 Task: Create new customer invoice with Date Opened: 18-Apr-23, Select Customer: Avant-Garde, Terms: Net 15. Make invoice entry for item-1 with Date: 18-Apr-23, Description: Victoria's Secret Bombshell Fishnet Floral Teddy Lipstick Red (Small)
, Income Account: Income:Sales, Quantity: 2, Unit Price: 14.99, Sales Tax: Y, Sales Tax Included: N, Tax Table: Sales Tax. Post Invoice with Post Date: 18-Apr-23, Post to Accounts: Assets:Accounts Receivable. Pay / Process Payment with Transaction Date: 02-May-23, Amount: 31.78, Transfer Account: Checking Account. Go to 'Print Invoice'.
Action: Mouse moved to (156, 32)
Screenshot: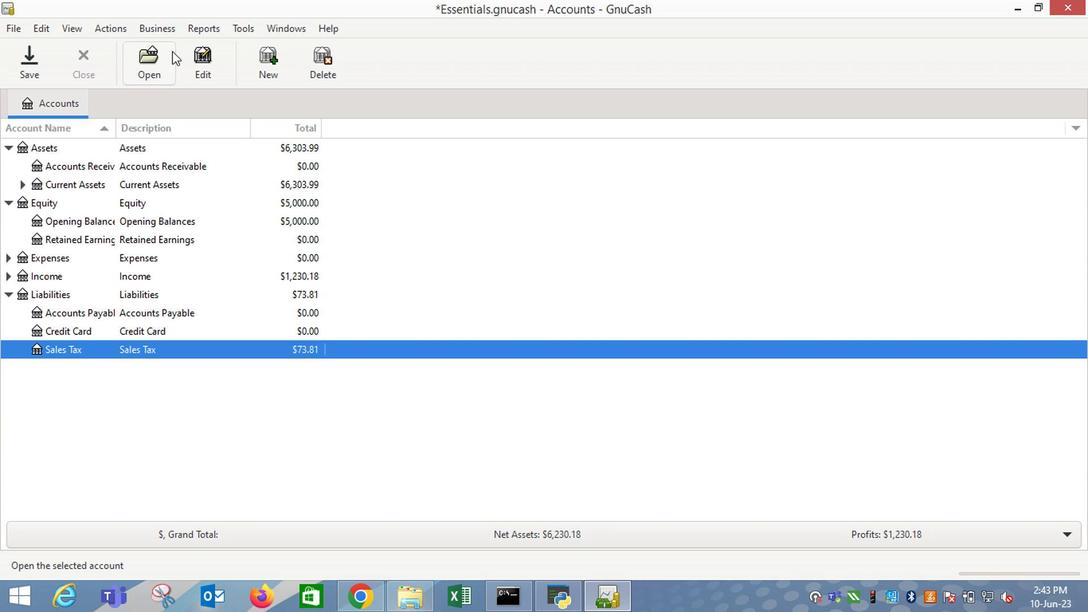 
Action: Mouse pressed left at (156, 32)
Screenshot: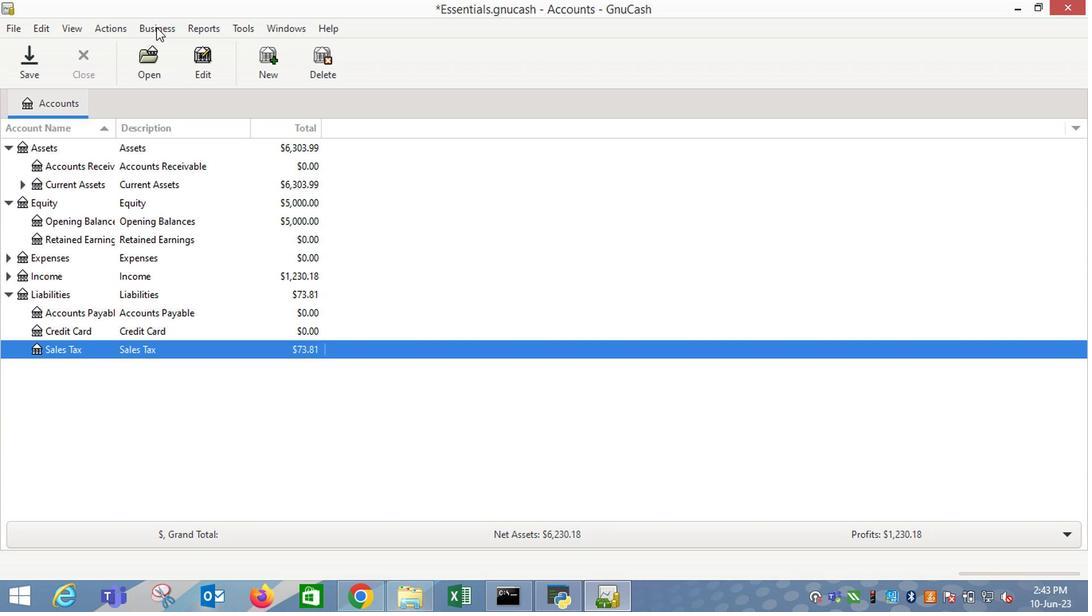 
Action: Mouse moved to (345, 112)
Screenshot: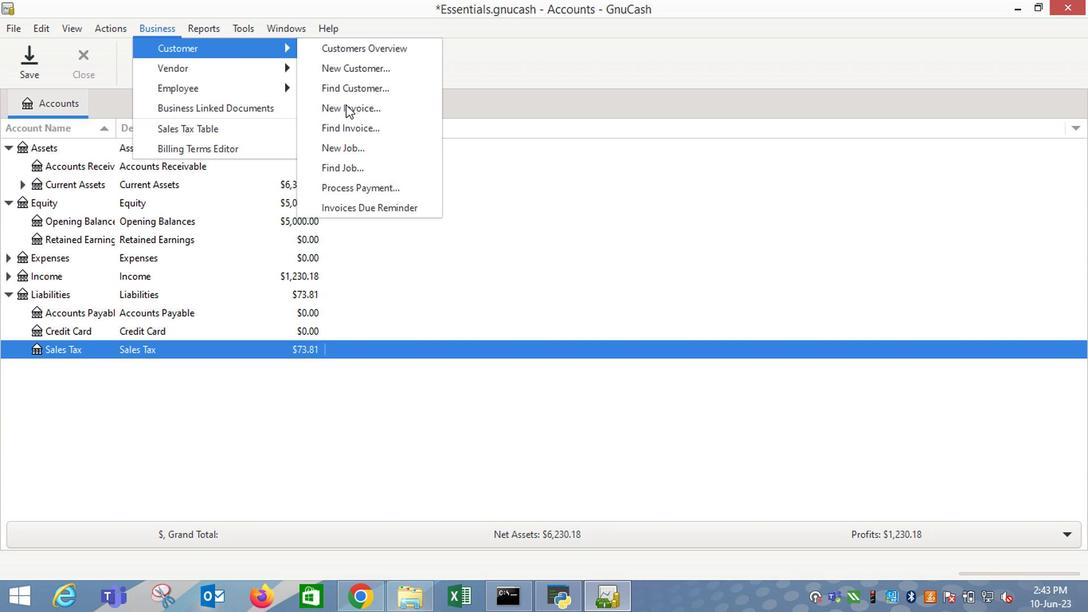 
Action: Mouse pressed left at (345, 112)
Screenshot: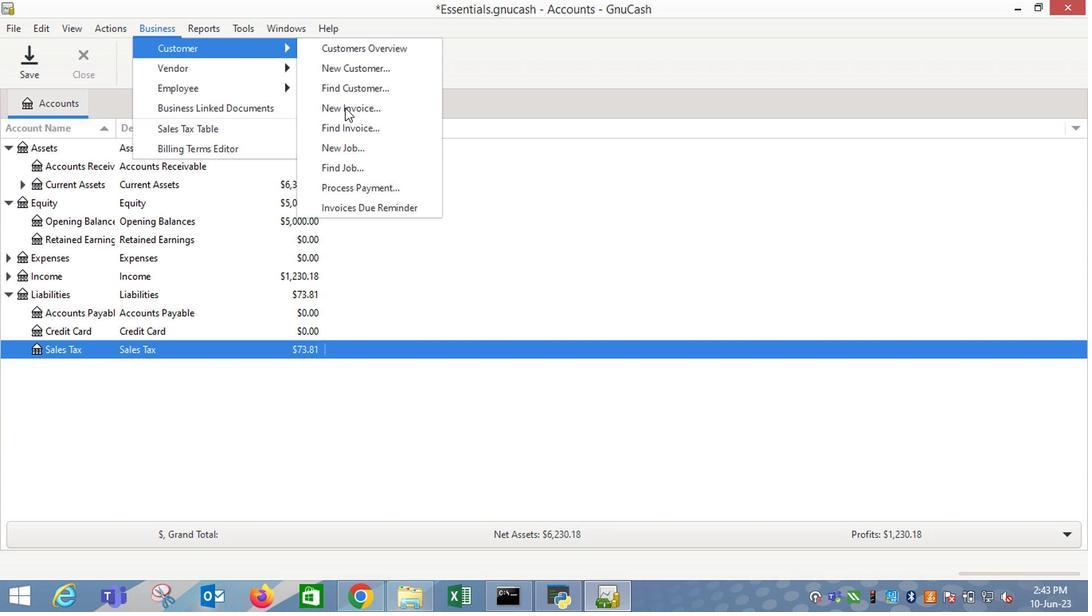 
Action: Mouse moved to (664, 245)
Screenshot: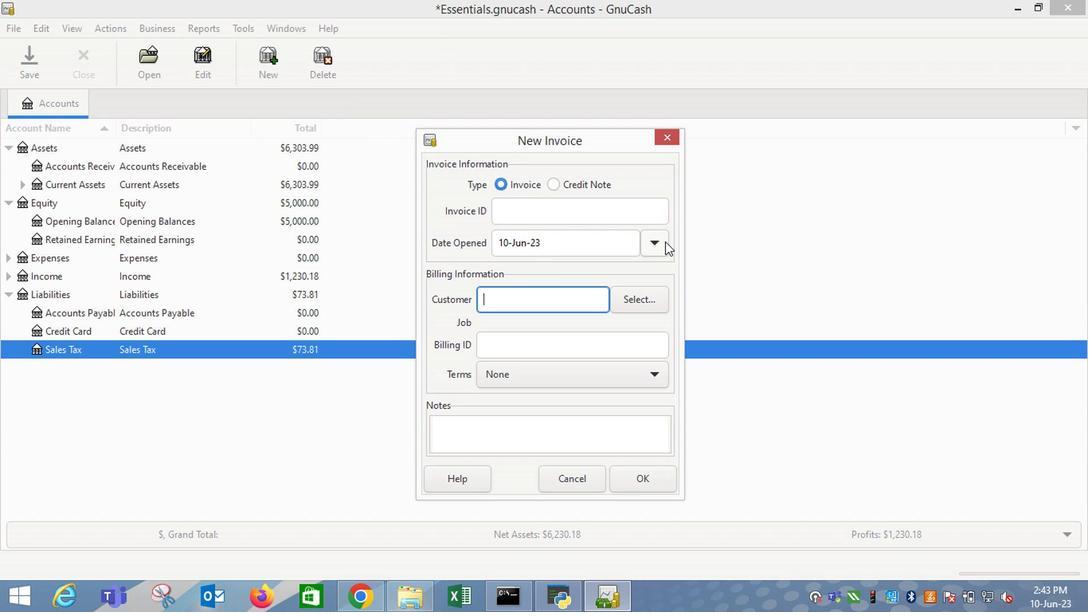 
Action: Mouse pressed left at (664, 245)
Screenshot: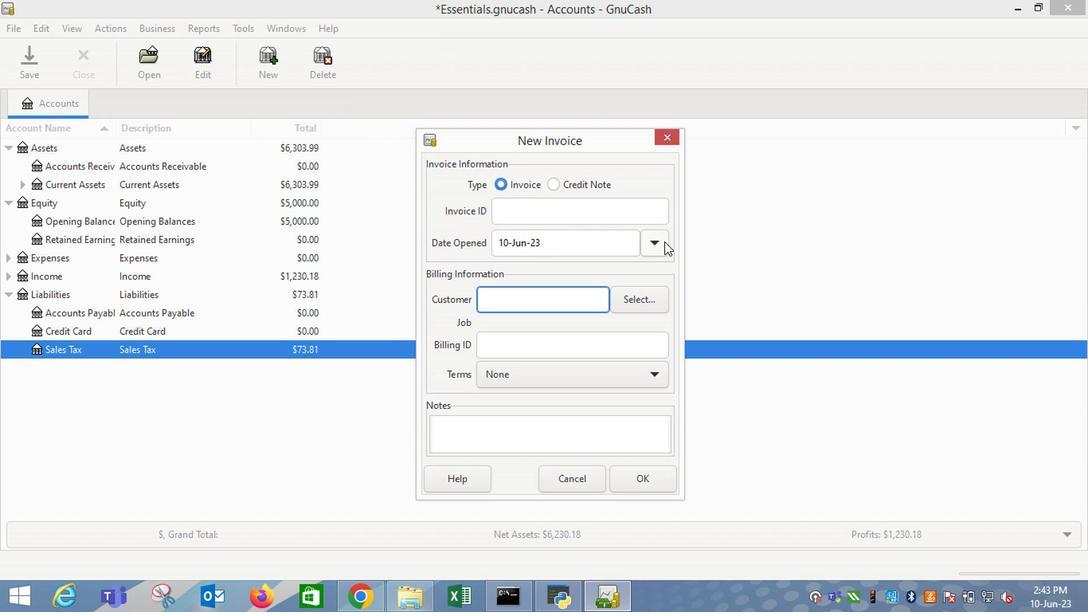 
Action: Mouse moved to (531, 271)
Screenshot: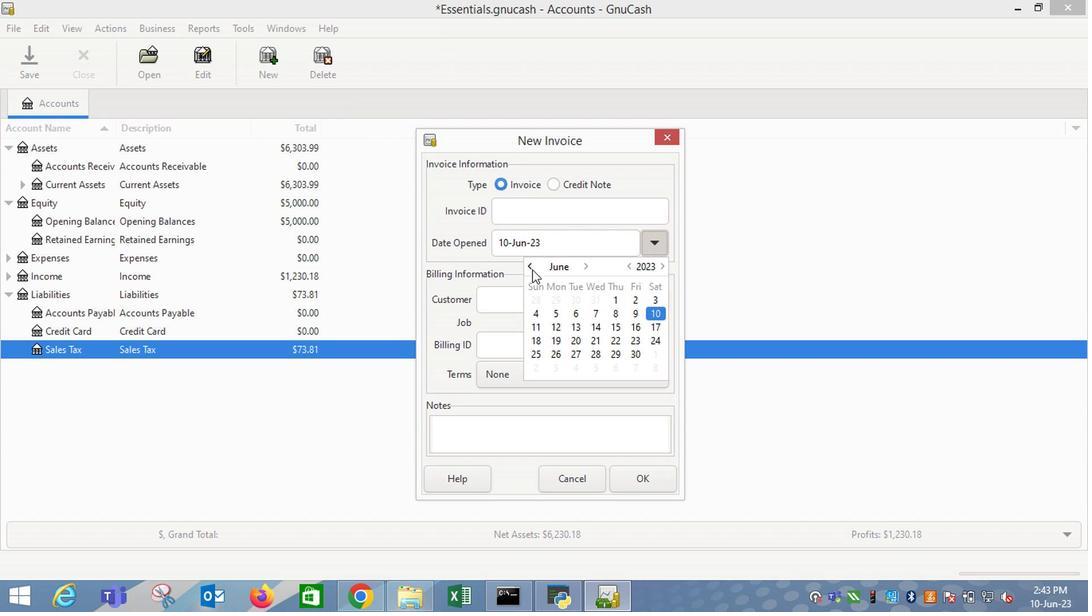 
Action: Mouse pressed left at (531, 271)
Screenshot: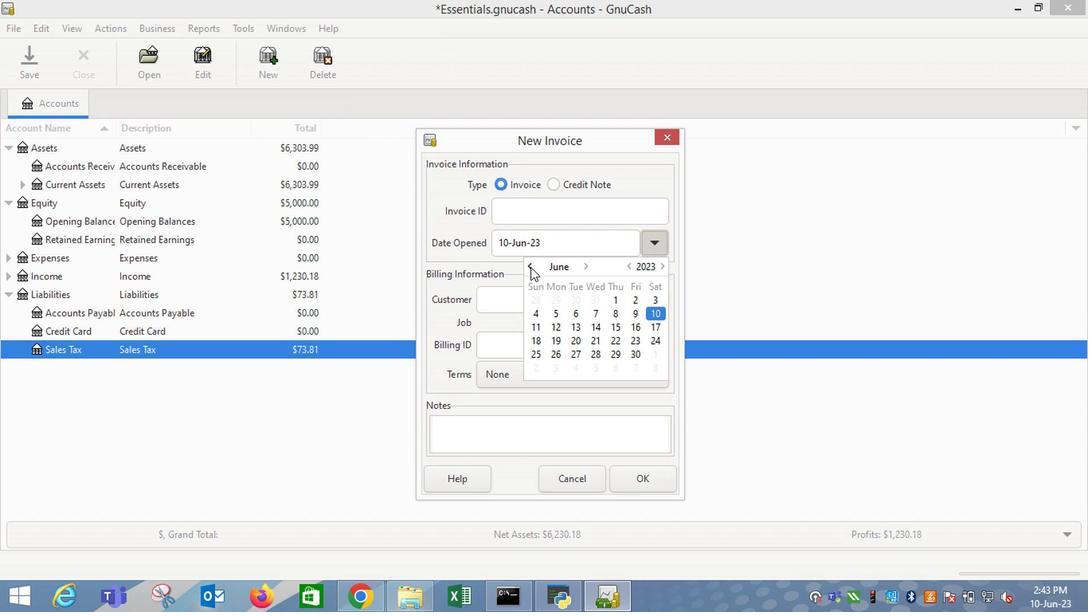 
Action: Mouse pressed left at (531, 271)
Screenshot: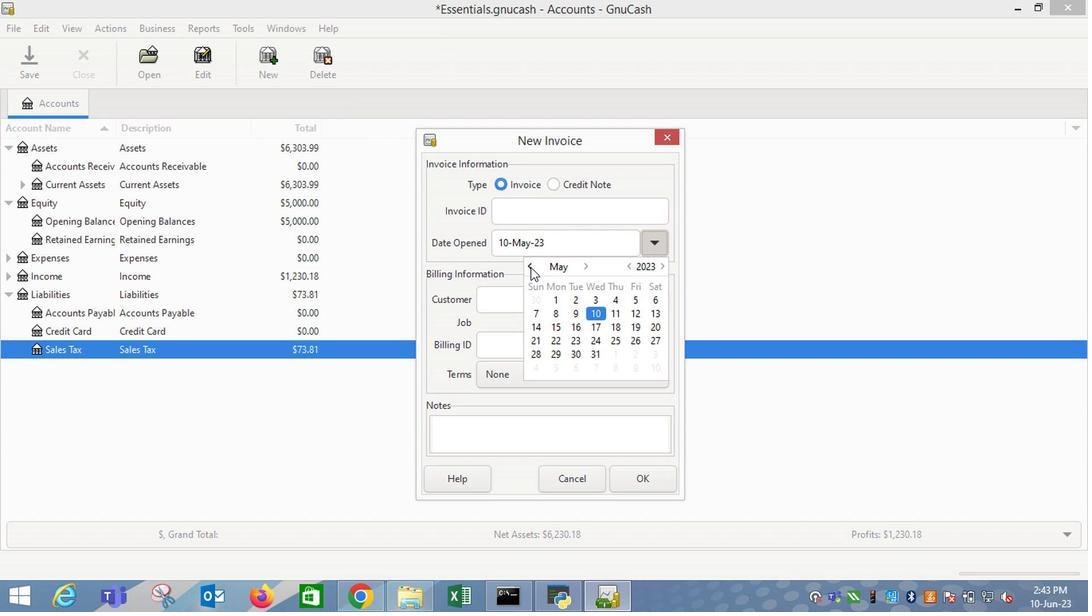 
Action: Mouse moved to (575, 344)
Screenshot: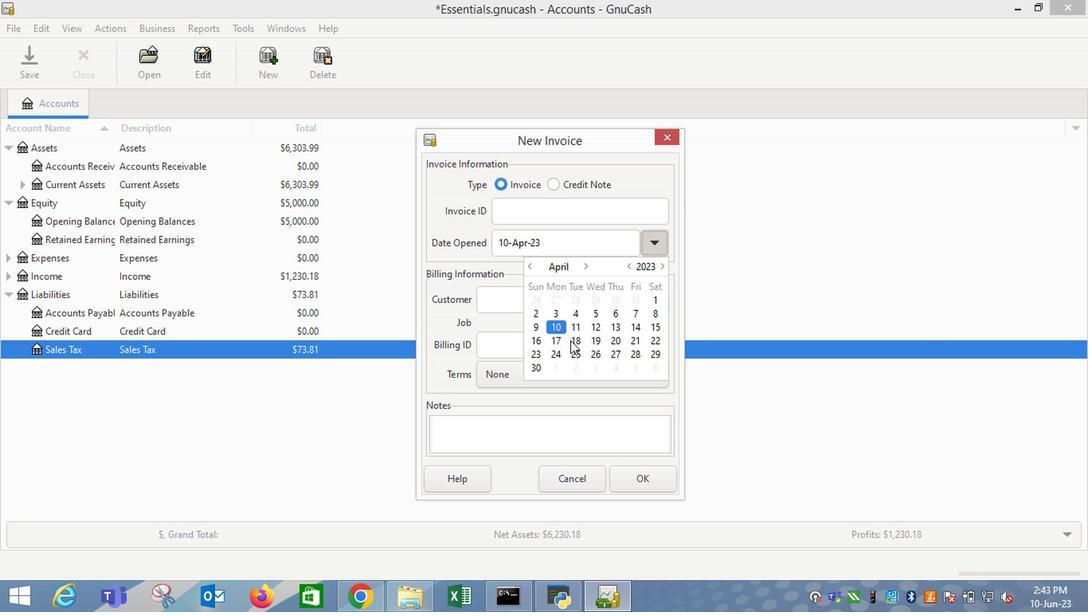 
Action: Mouse pressed left at (575, 344)
Screenshot: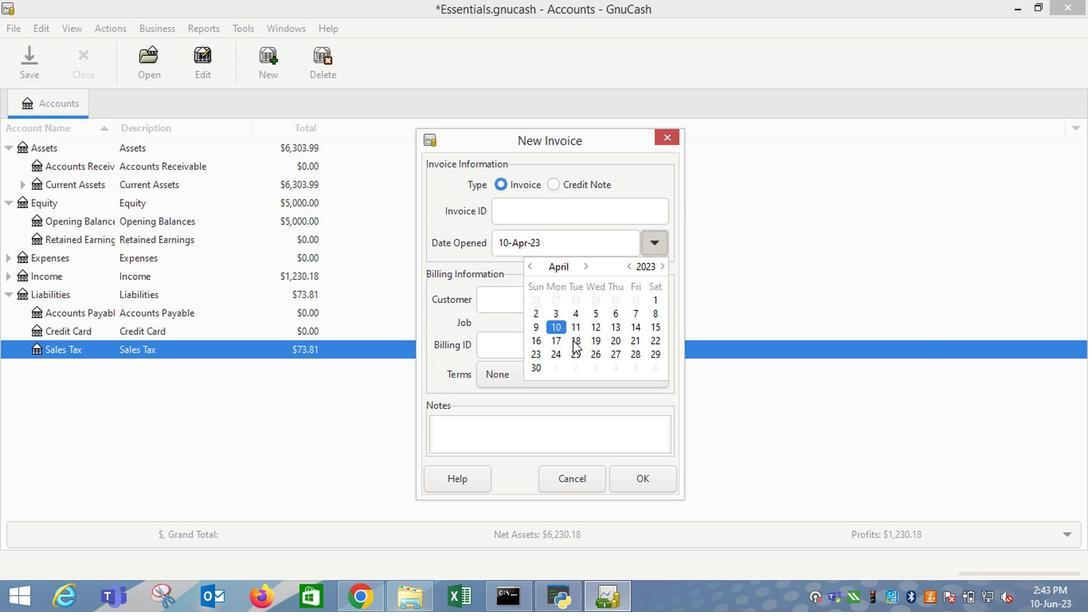 
Action: Mouse moved to (498, 303)
Screenshot: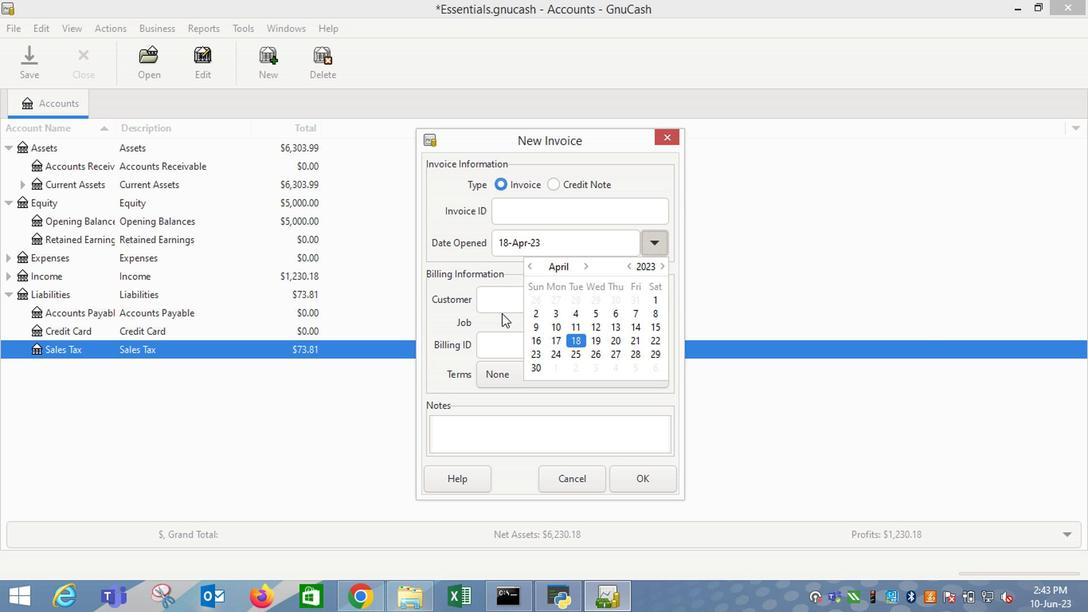 
Action: Mouse pressed left at (498, 303)
Screenshot: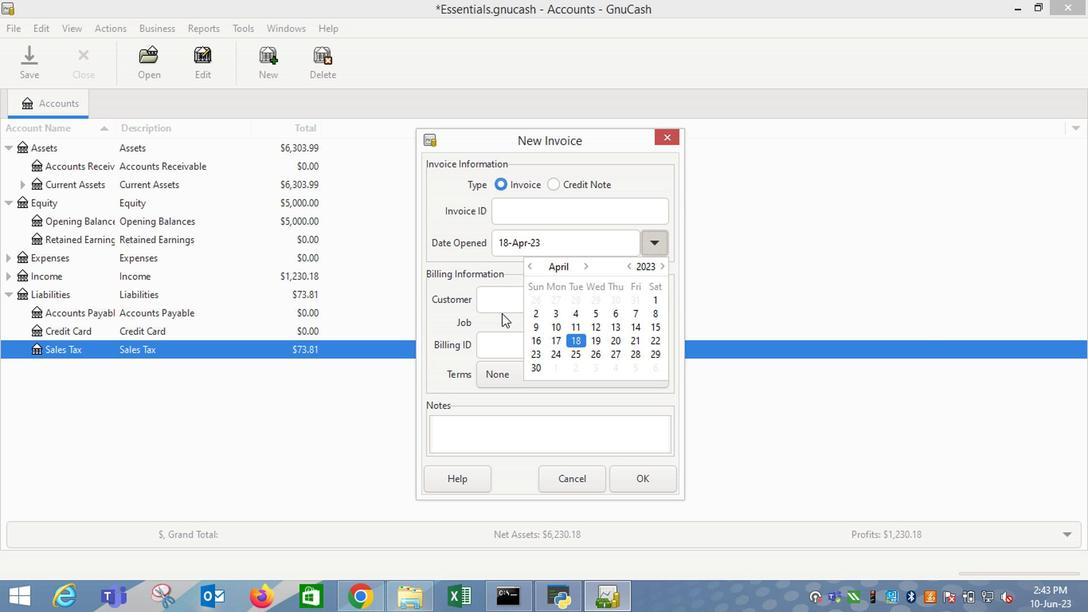 
Action: Mouse moved to (502, 301)
Screenshot: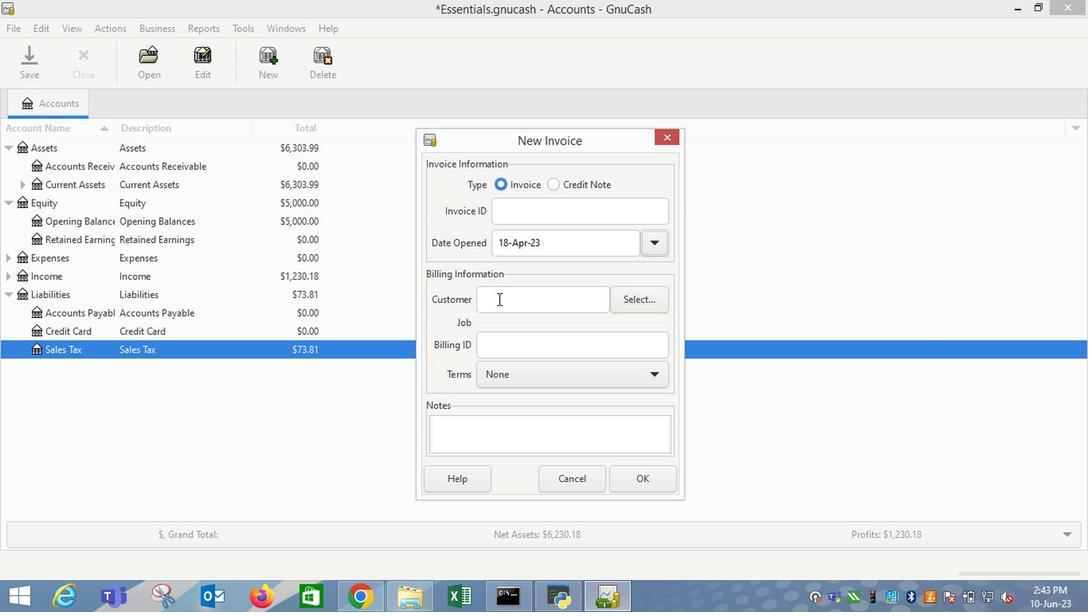 
Action: Mouse pressed left at (502, 301)
Screenshot: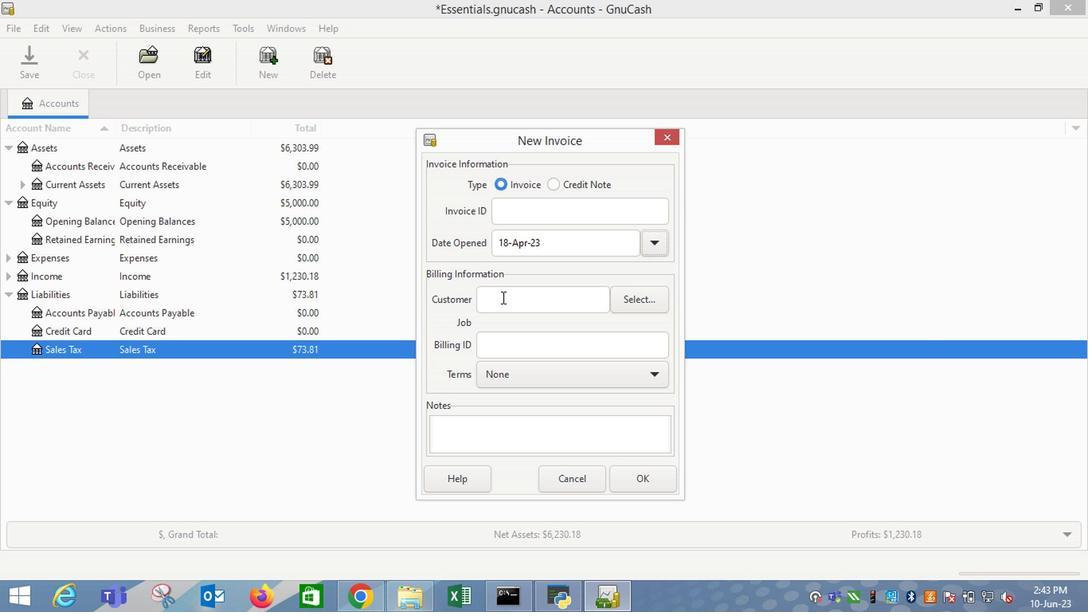 
Action: Key pressed <Key.shift_r>Ava
Screenshot: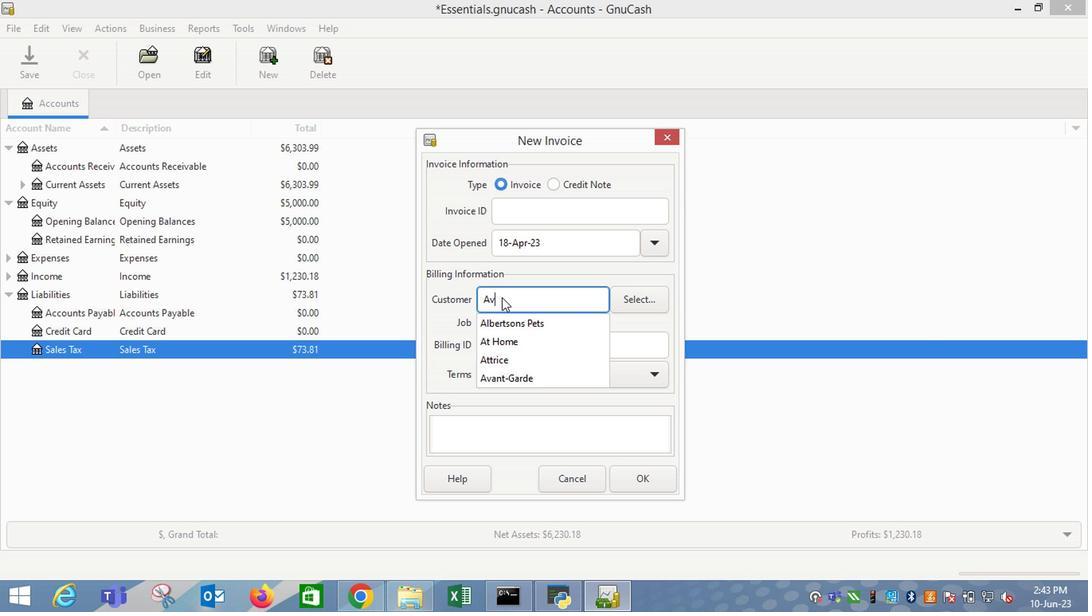 
Action: Mouse moved to (506, 321)
Screenshot: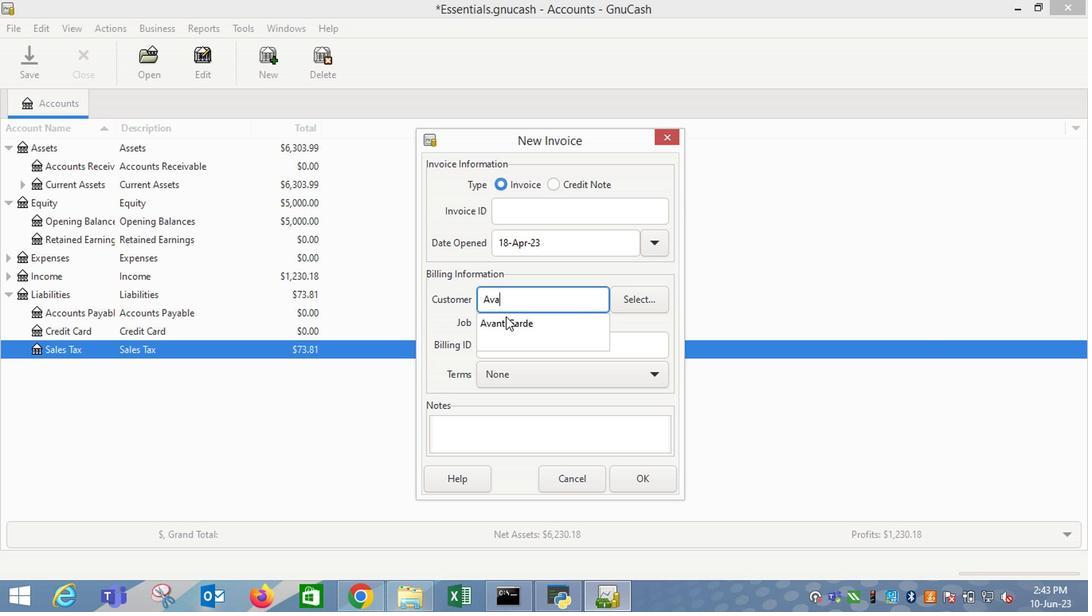 
Action: Mouse pressed left at (506, 321)
Screenshot: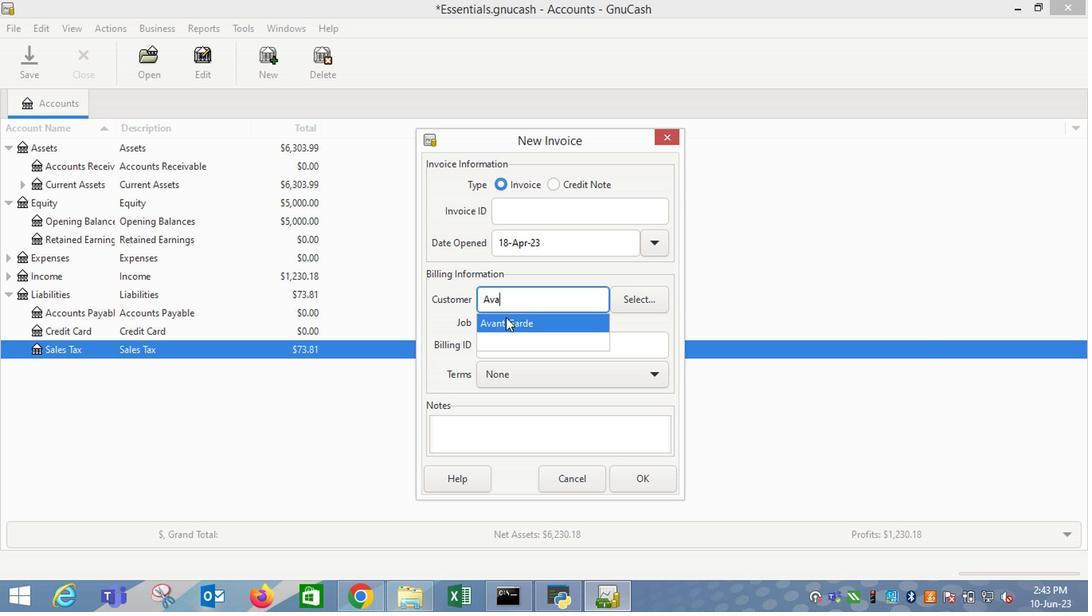 
Action: Mouse moved to (538, 392)
Screenshot: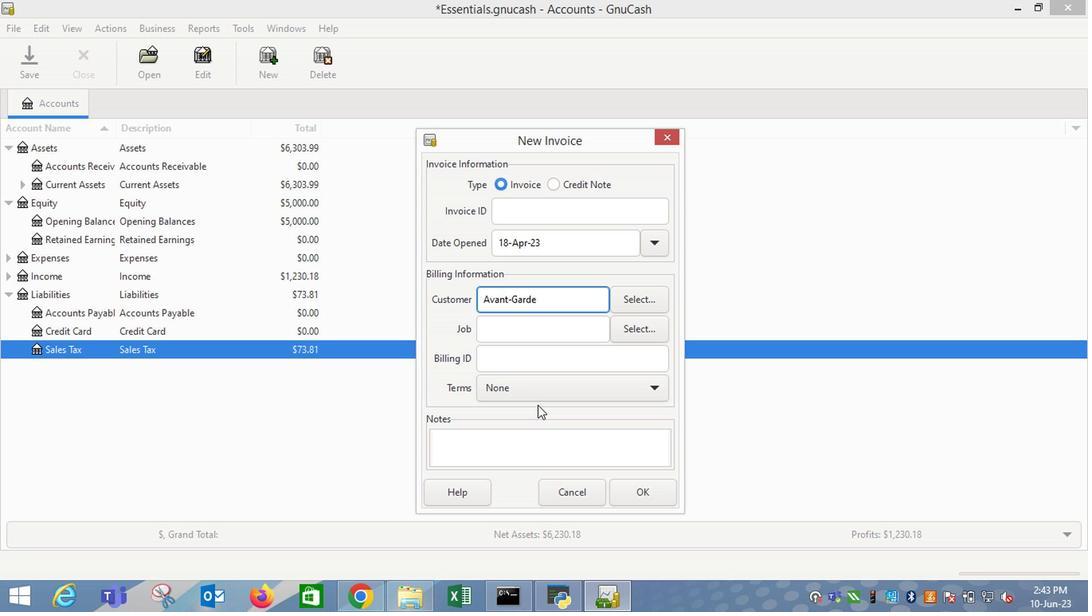 
Action: Mouse pressed left at (538, 392)
Screenshot: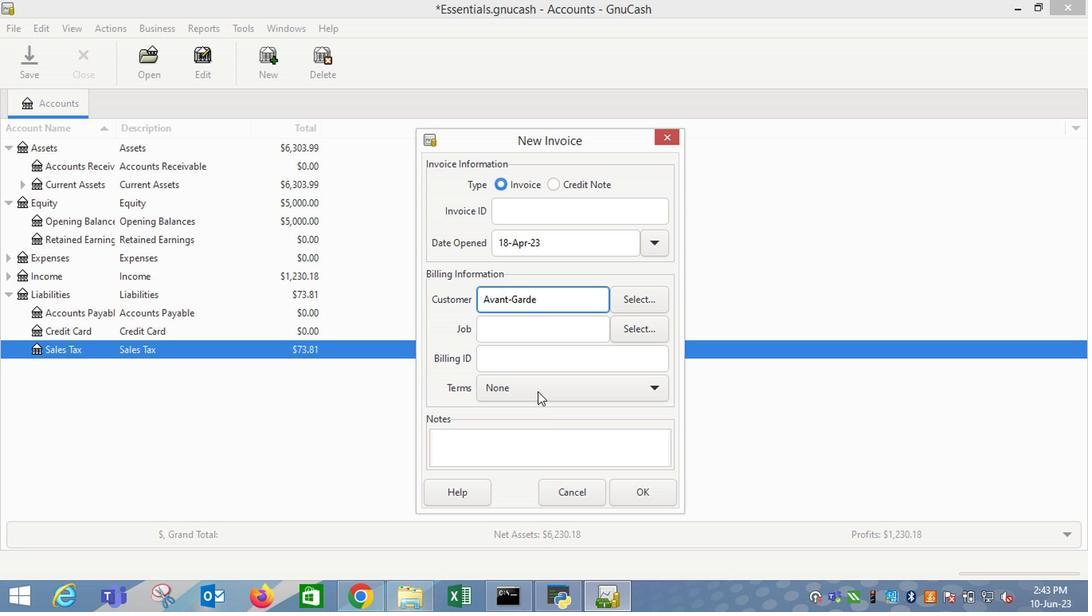 
Action: Mouse moved to (524, 422)
Screenshot: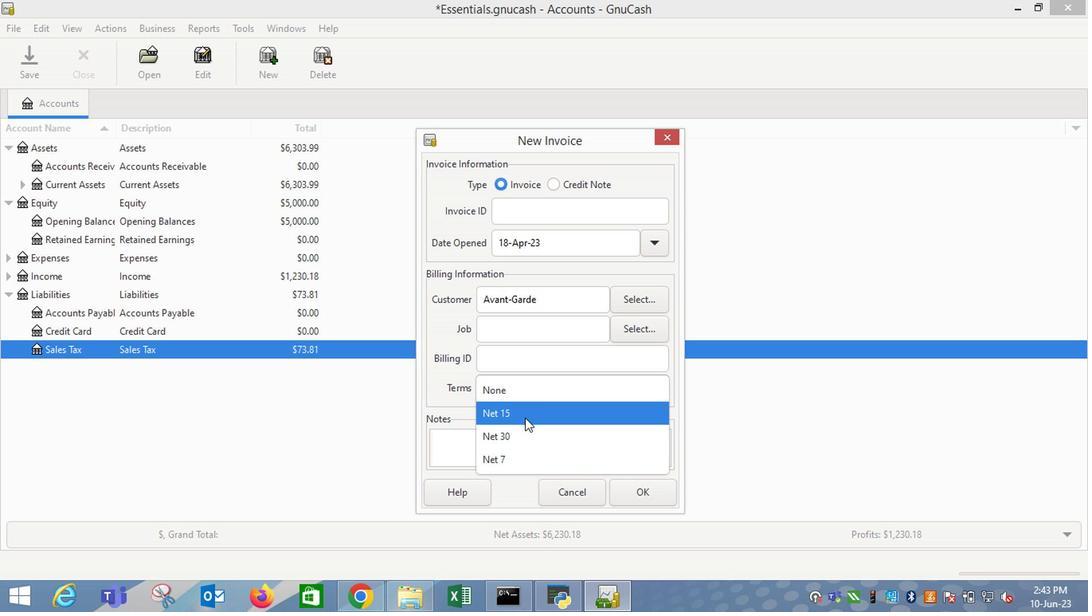 
Action: Mouse pressed left at (524, 422)
Screenshot: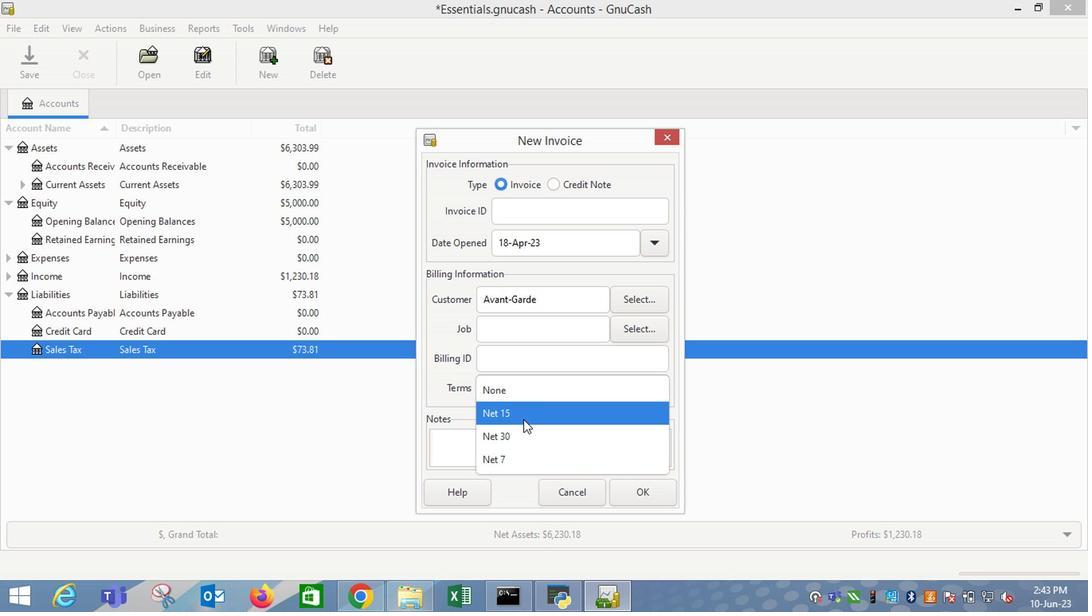 
Action: Mouse moved to (642, 501)
Screenshot: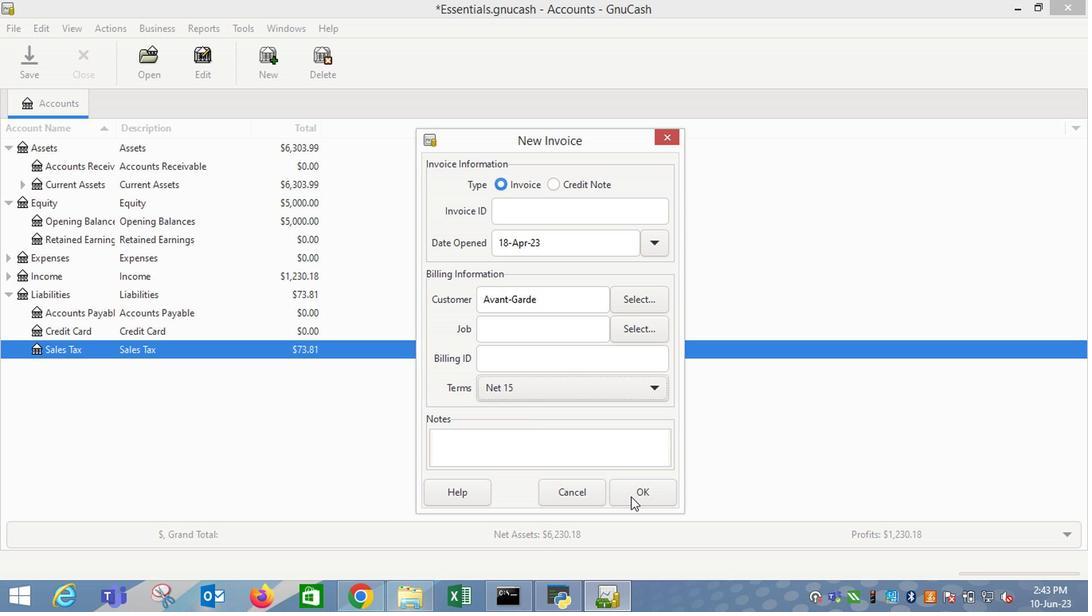 
Action: Mouse pressed left at (642, 501)
Screenshot: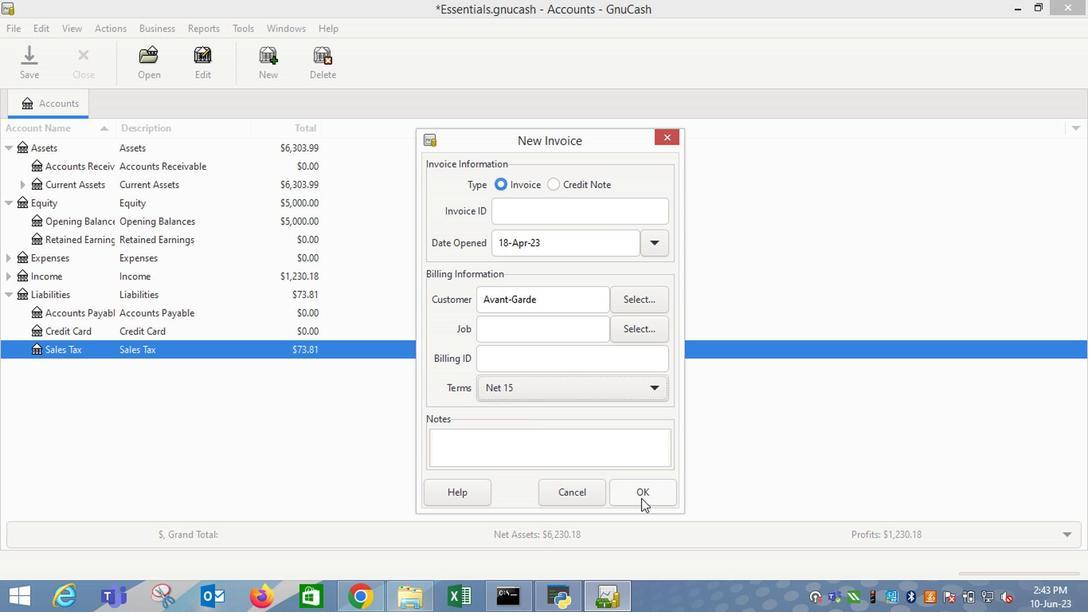 
Action: Mouse moved to (72, 313)
Screenshot: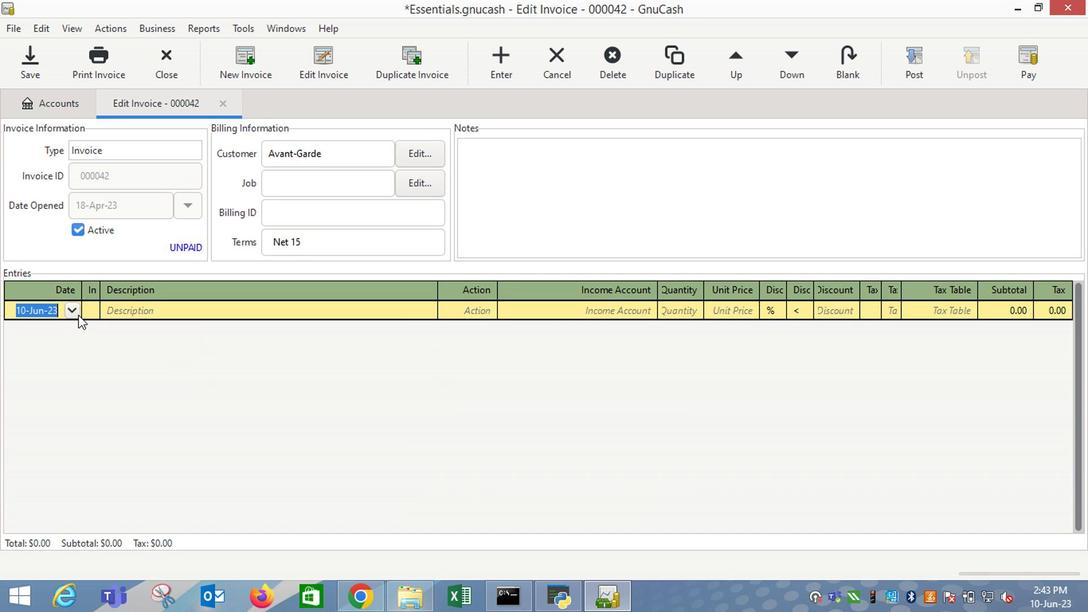 
Action: Mouse pressed left at (72, 313)
Screenshot: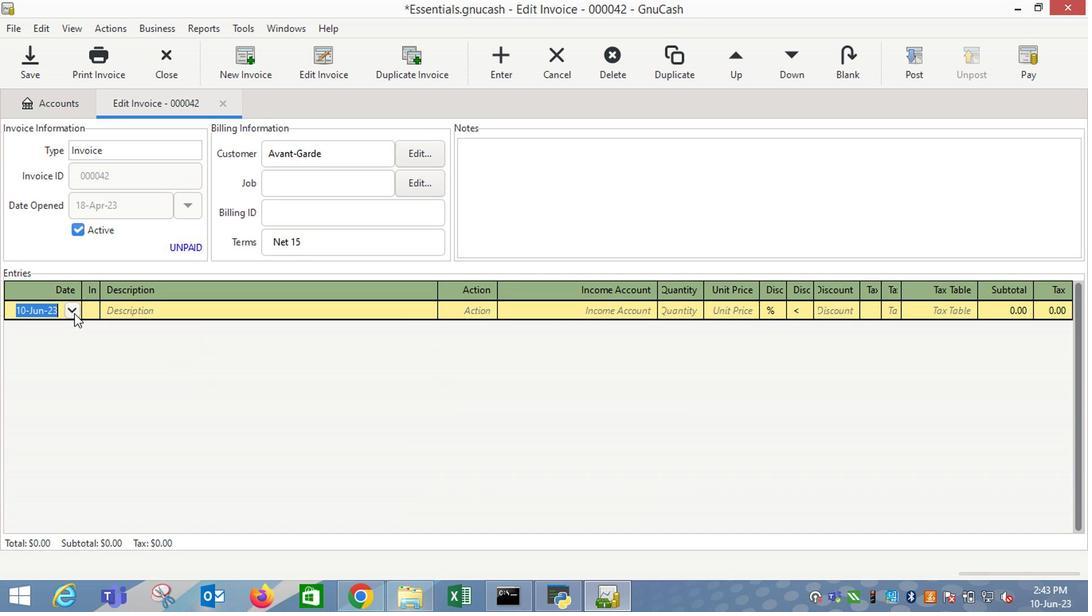 
Action: Mouse moved to (13, 336)
Screenshot: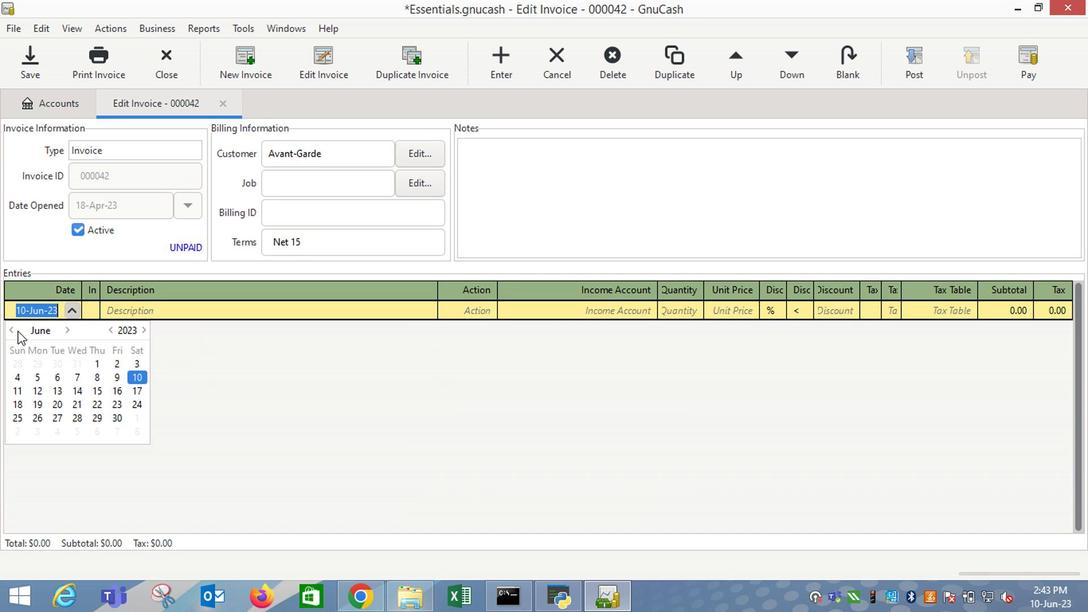 
Action: Mouse pressed left at (13, 336)
Screenshot: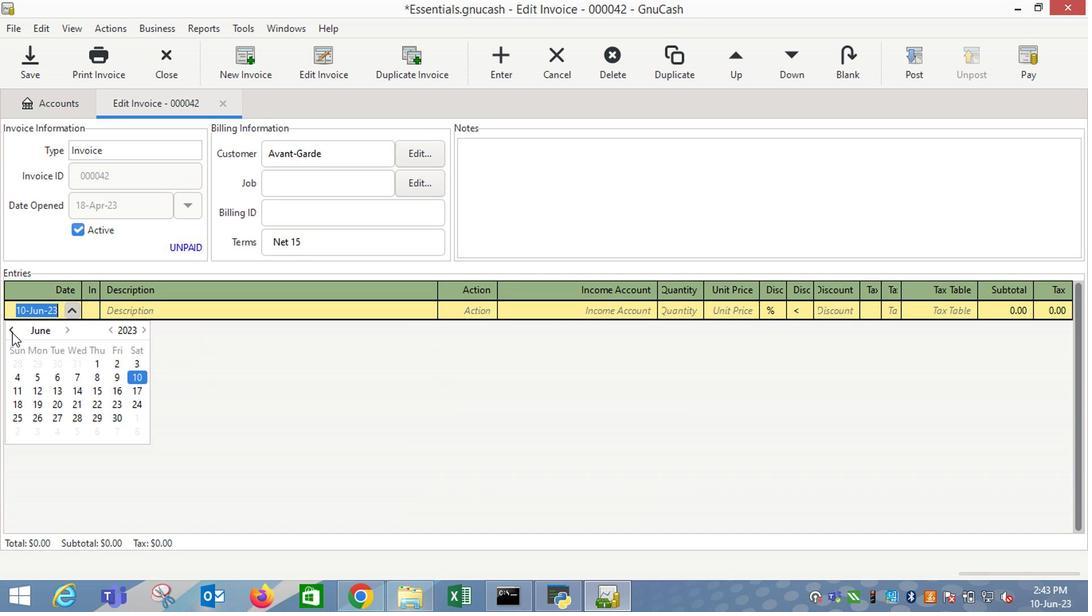 
Action: Mouse moved to (13, 338)
Screenshot: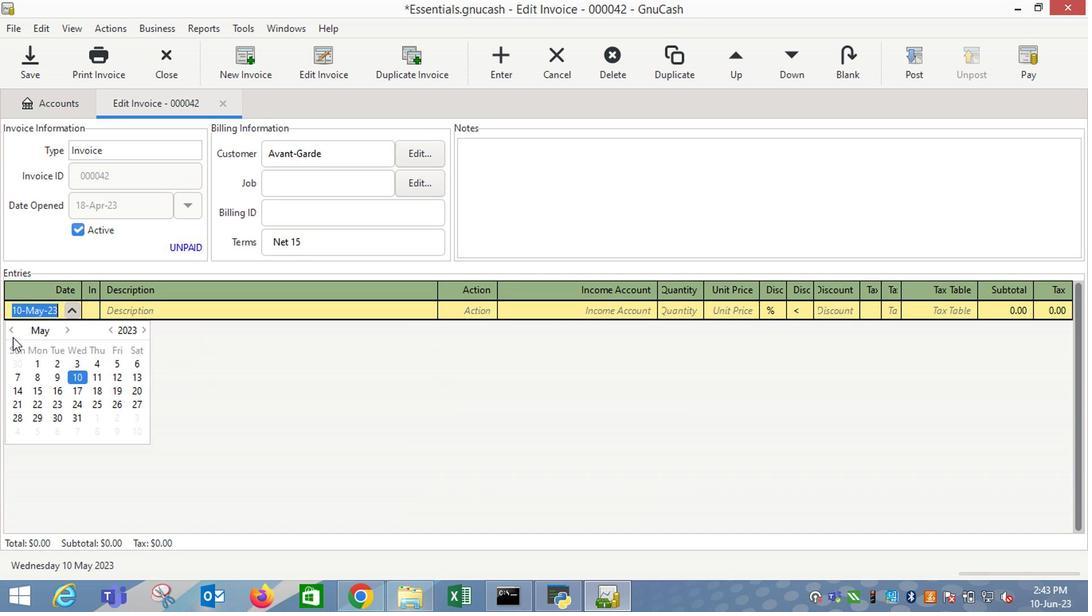 
Action: Mouse pressed left at (13, 338)
Screenshot: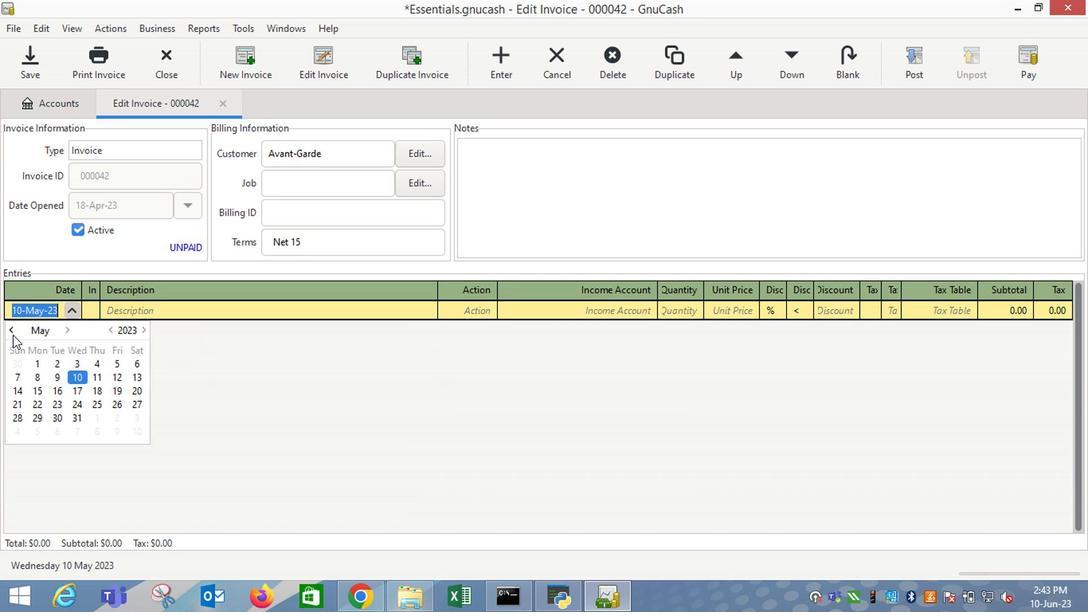 
Action: Mouse moved to (54, 407)
Screenshot: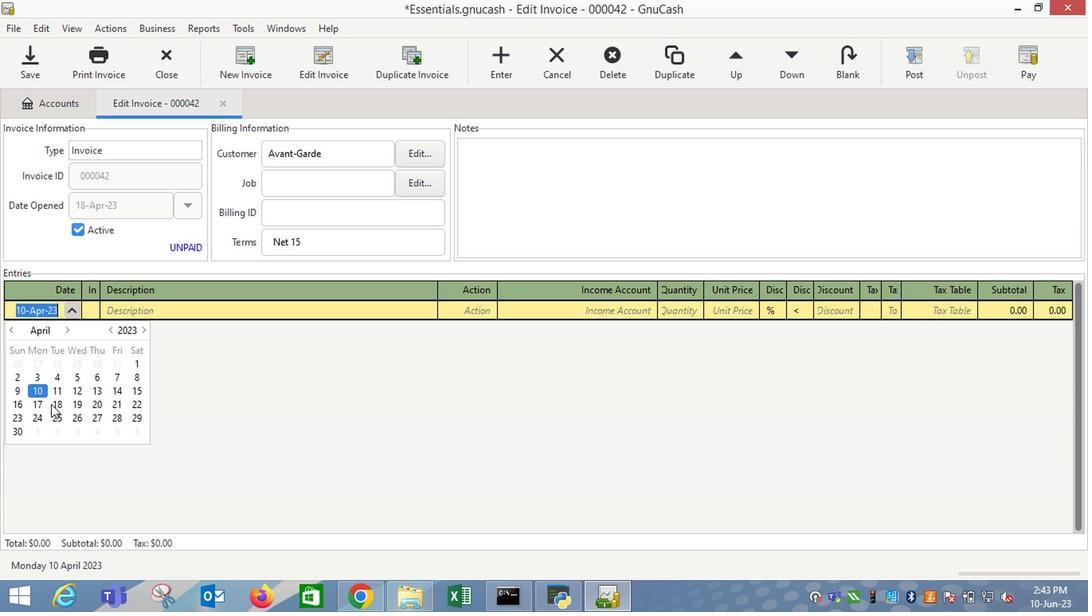 
Action: Mouse pressed left at (54, 407)
Screenshot: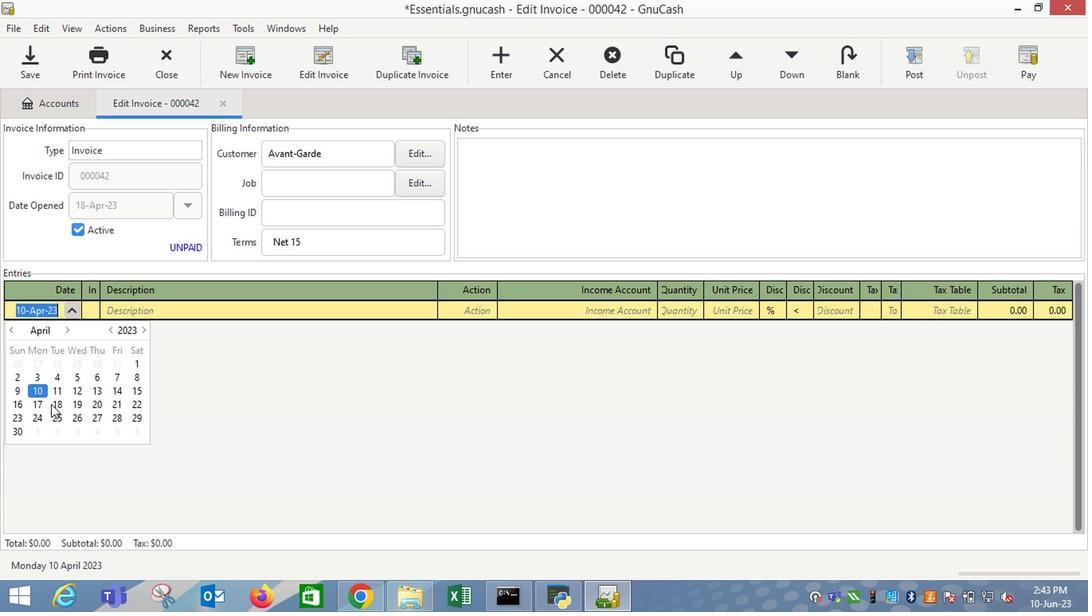 
Action: Key pressed <Key.tab><Key.shift_r>Victoria's<Key.space><Key.shift_r>Secret<Key.space><Key.shift_r>Bombshell<Key.space><Key.shift_r>Fishnet<Key.space><Key.shift_r>Floral<Key.space><Key.shift_r>Teddy<Key.space><Key.shift_r>Lipstick<Key.space><Key.shift_r>Red<Key.space><Key.shift_r>(<Key.shift_r>Small<Key.shift_r>)<Key.tab><Key.tab>i<Key.down><Key.down><Key.down><Key.tab>2<Key.tab>14.99
Screenshot: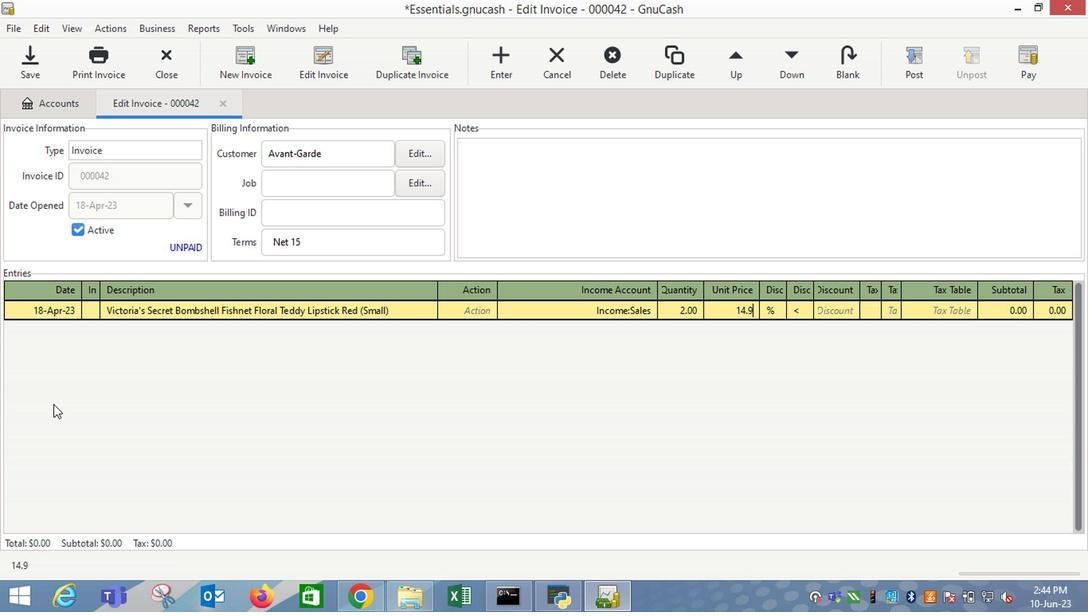 
Action: Mouse moved to (180, 330)
Screenshot: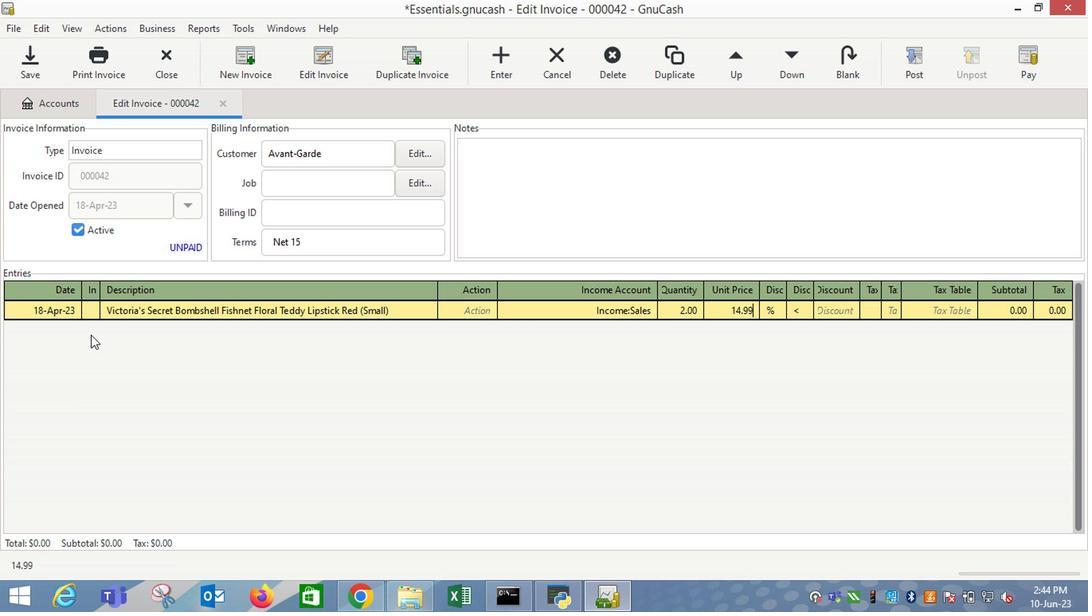 
Action: Key pressed <Key.tab>
Screenshot: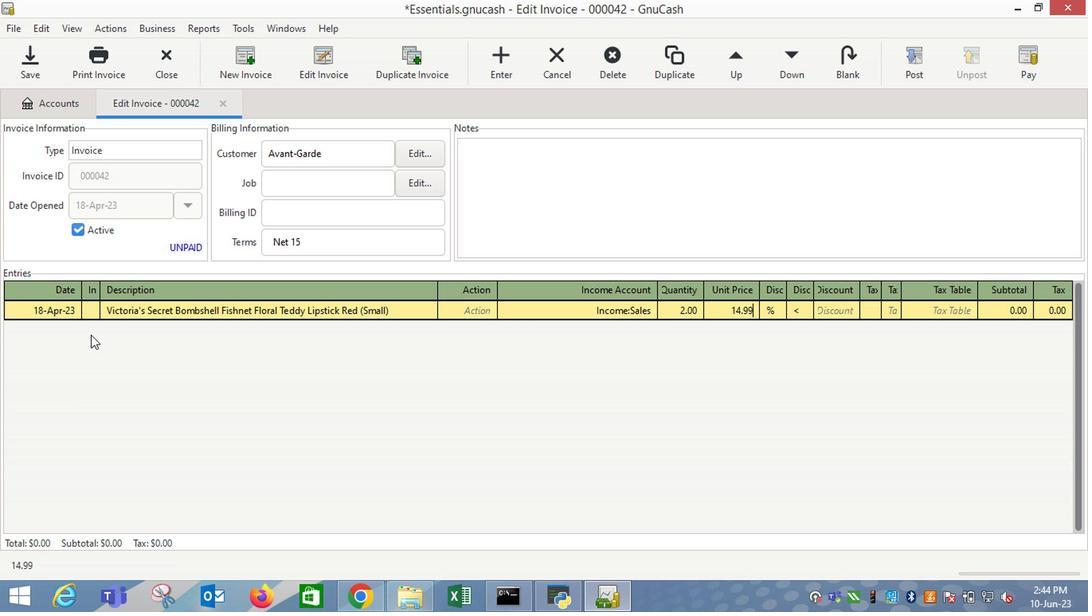 
Action: Mouse moved to (882, 319)
Screenshot: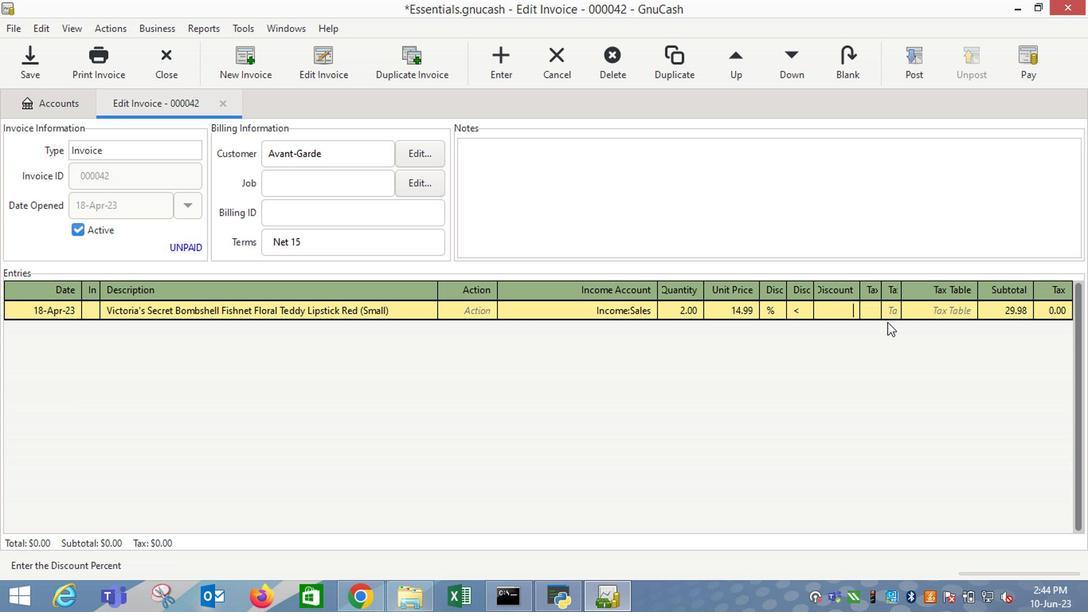 
Action: Mouse pressed left at (882, 319)
Screenshot: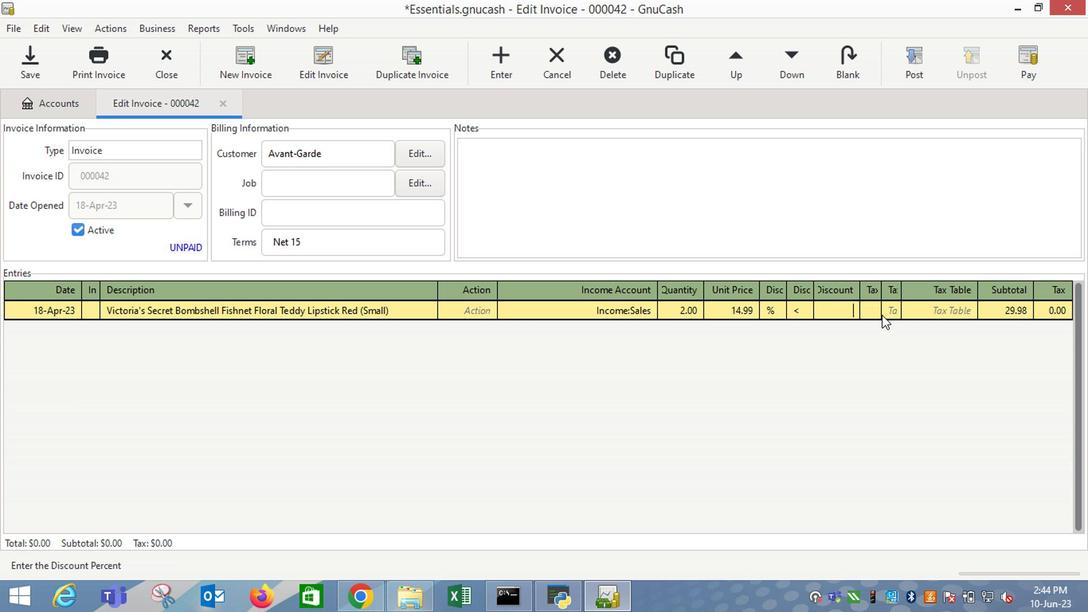 
Action: Mouse moved to (875, 312)
Screenshot: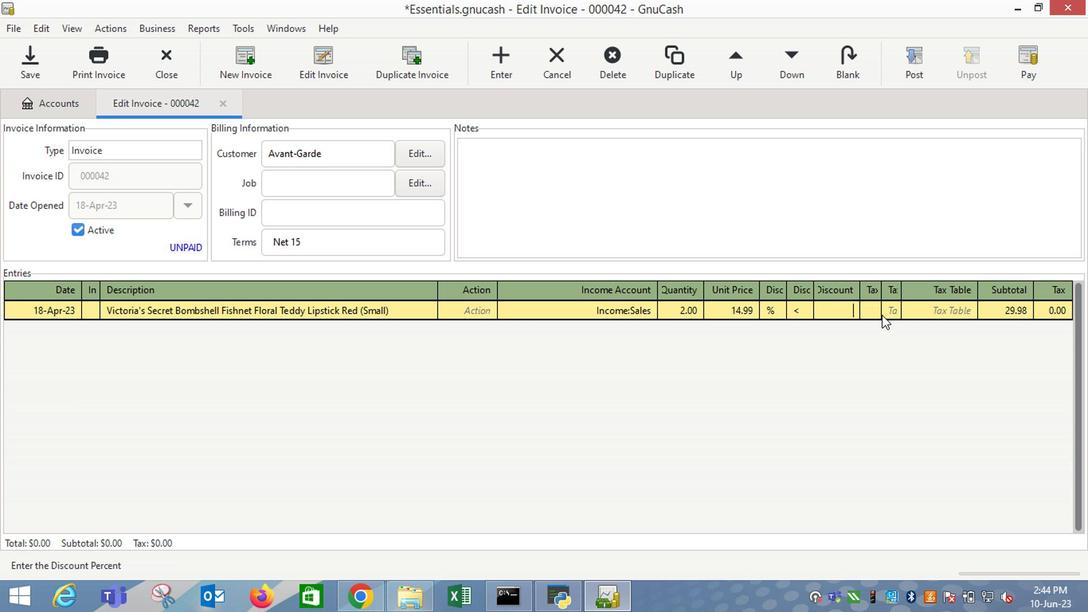 
Action: Mouse pressed left at (875, 312)
Screenshot: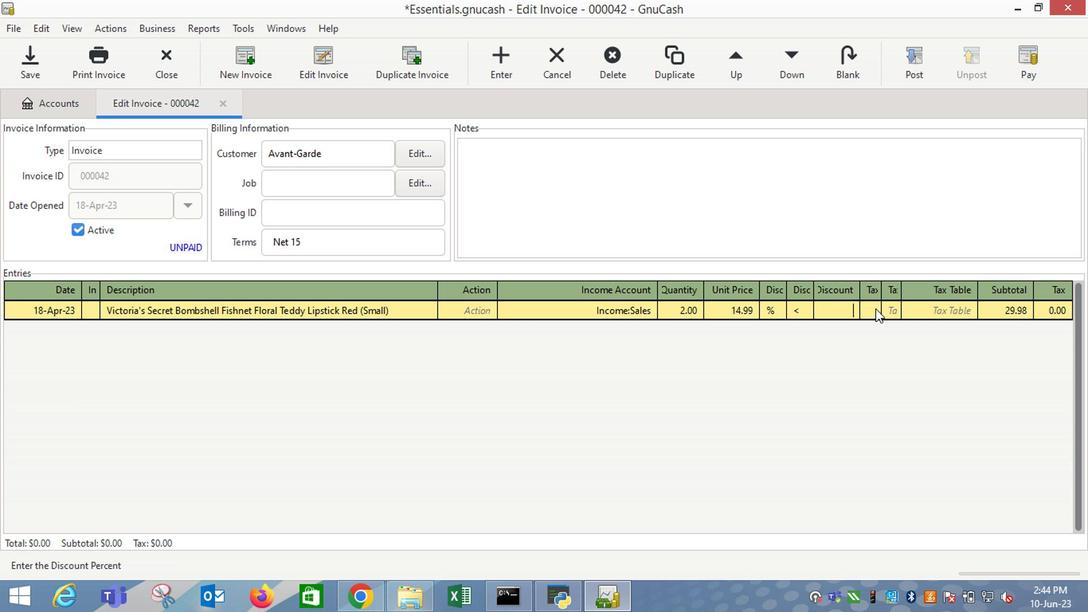 
Action: Mouse moved to (964, 319)
Screenshot: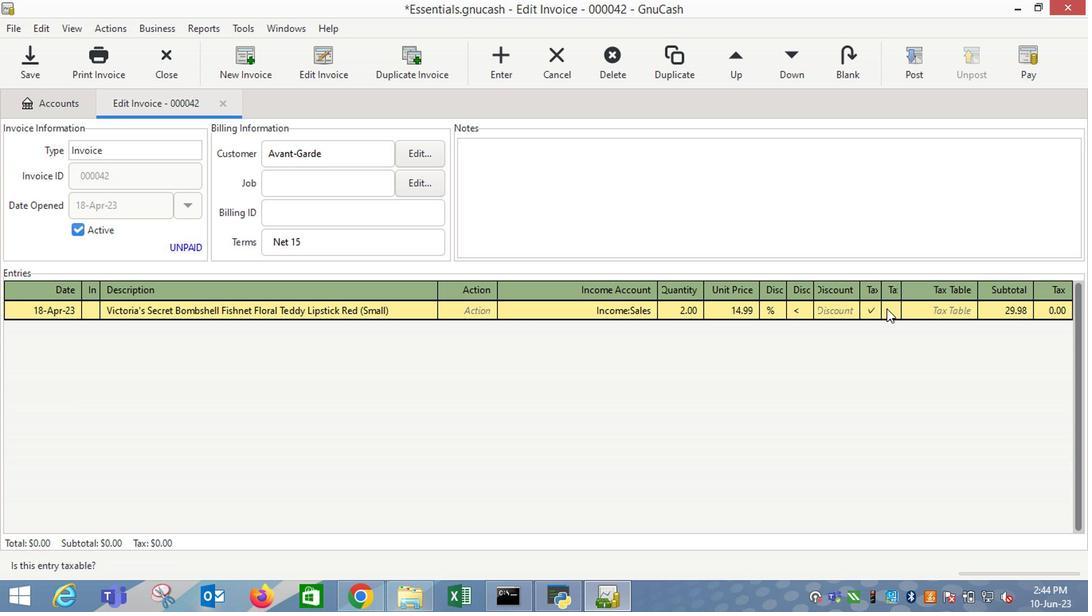 
Action: Mouse pressed left at (964, 319)
Screenshot: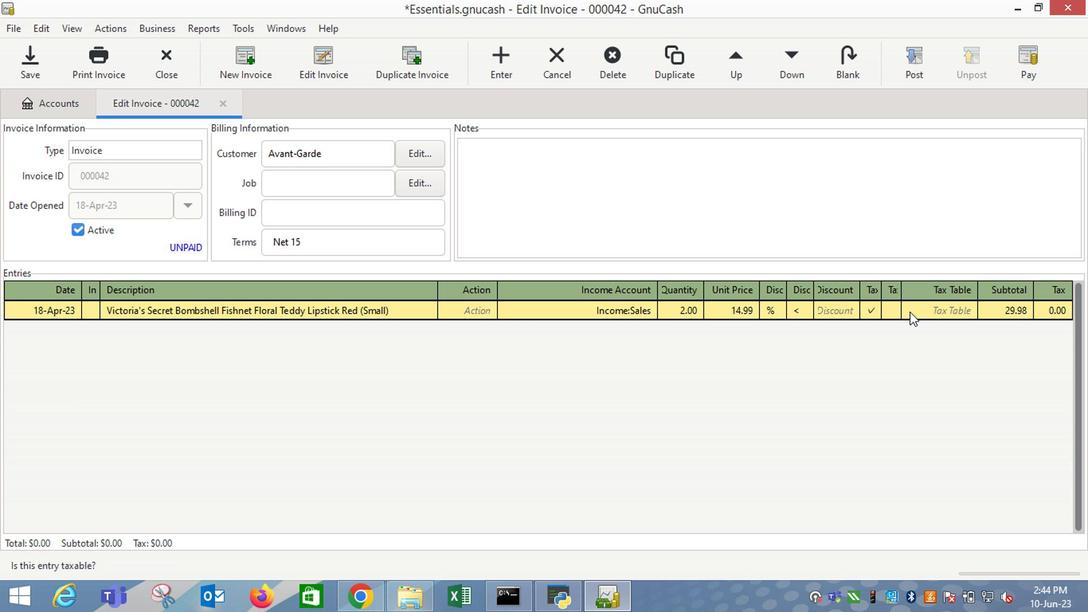 
Action: Mouse moved to (975, 315)
Screenshot: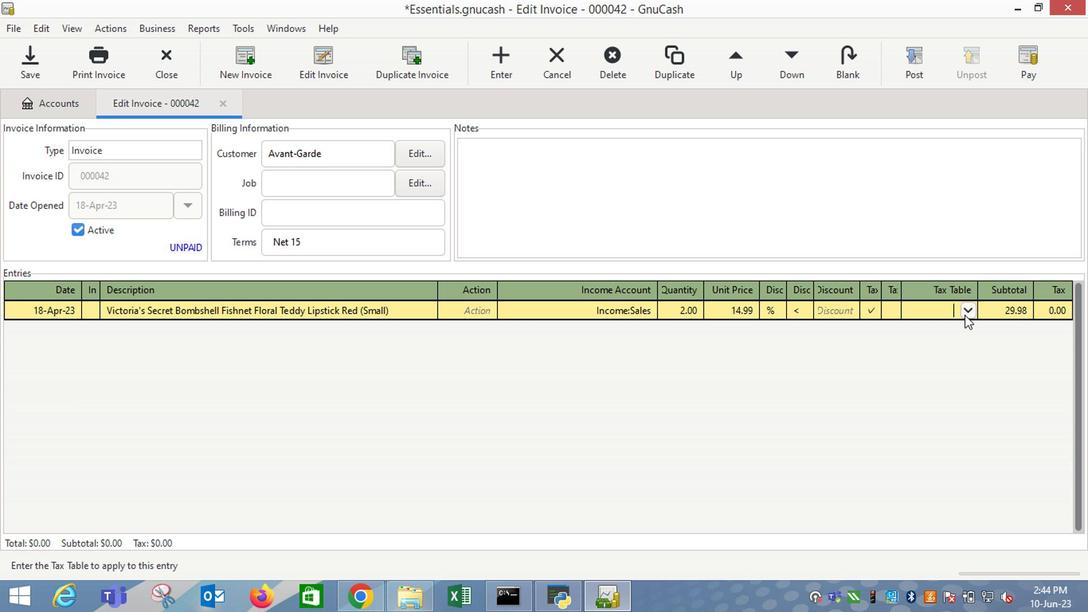 
Action: Mouse pressed left at (975, 315)
Screenshot: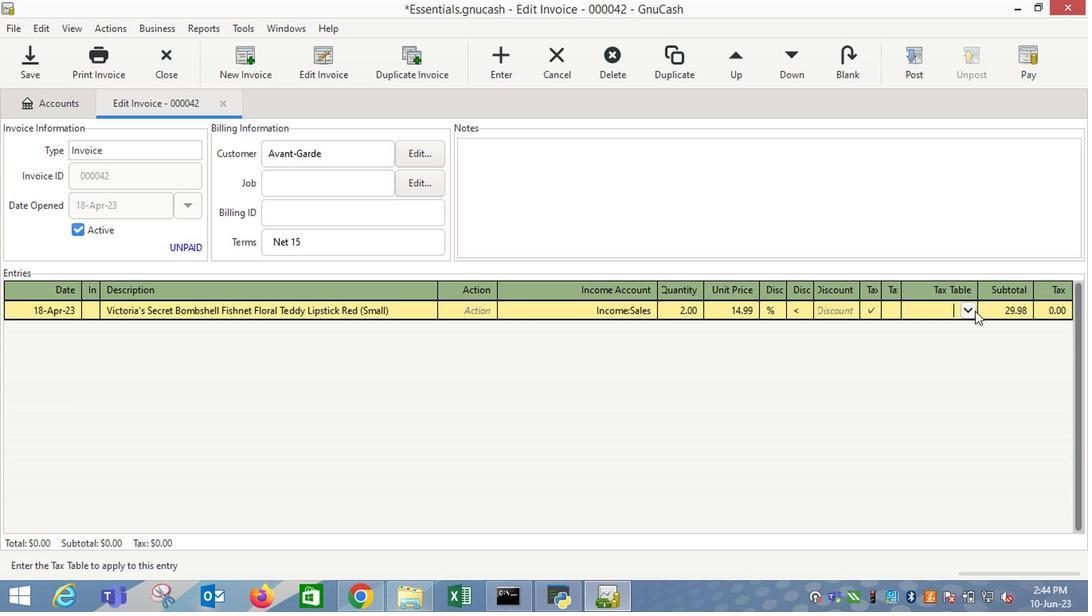 
Action: Mouse moved to (937, 341)
Screenshot: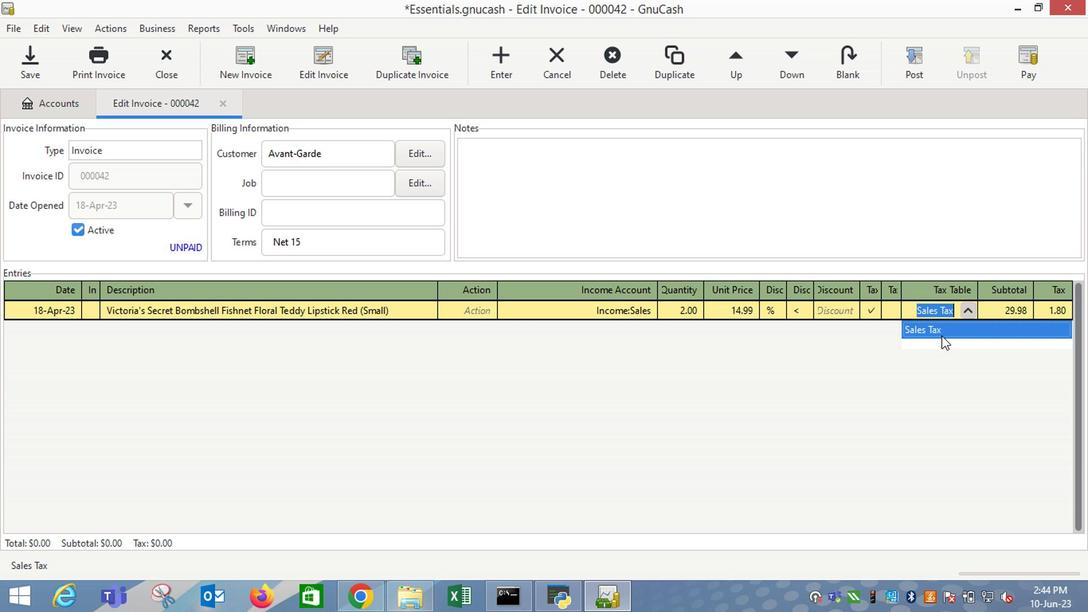 
Action: Mouse pressed left at (937, 341)
Screenshot: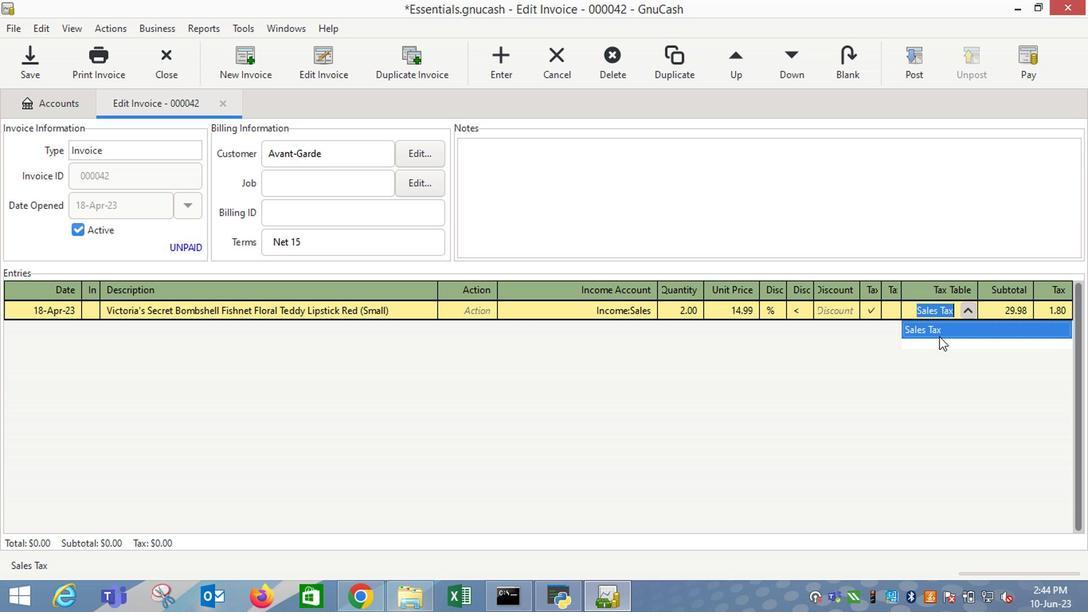 
Action: Mouse moved to (936, 336)
Screenshot: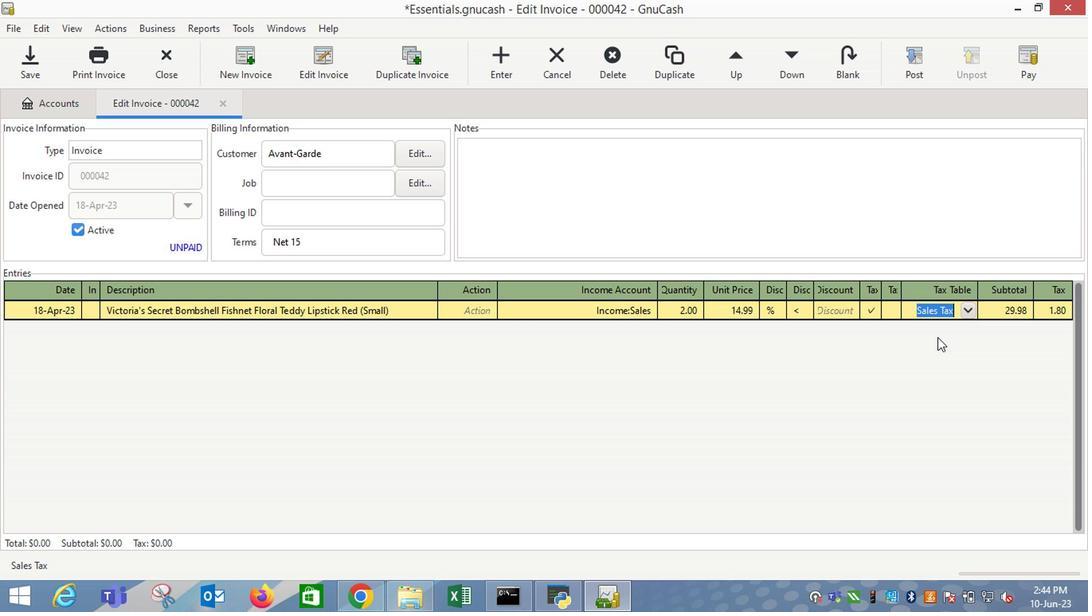 
Action: Key pressed <Key.enter>
Screenshot: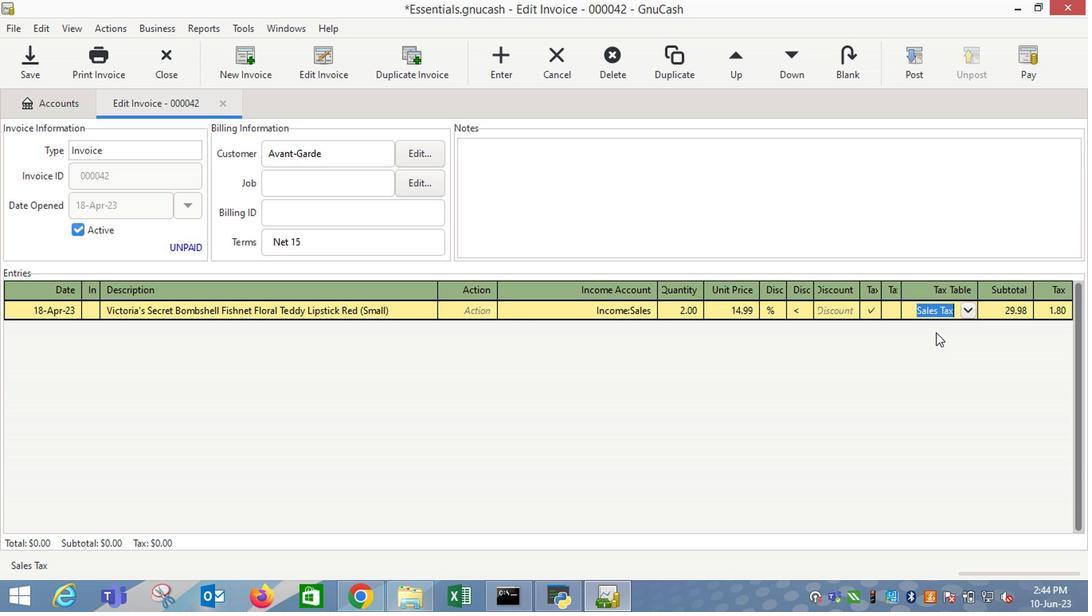 
Action: Mouse moved to (904, 74)
Screenshot: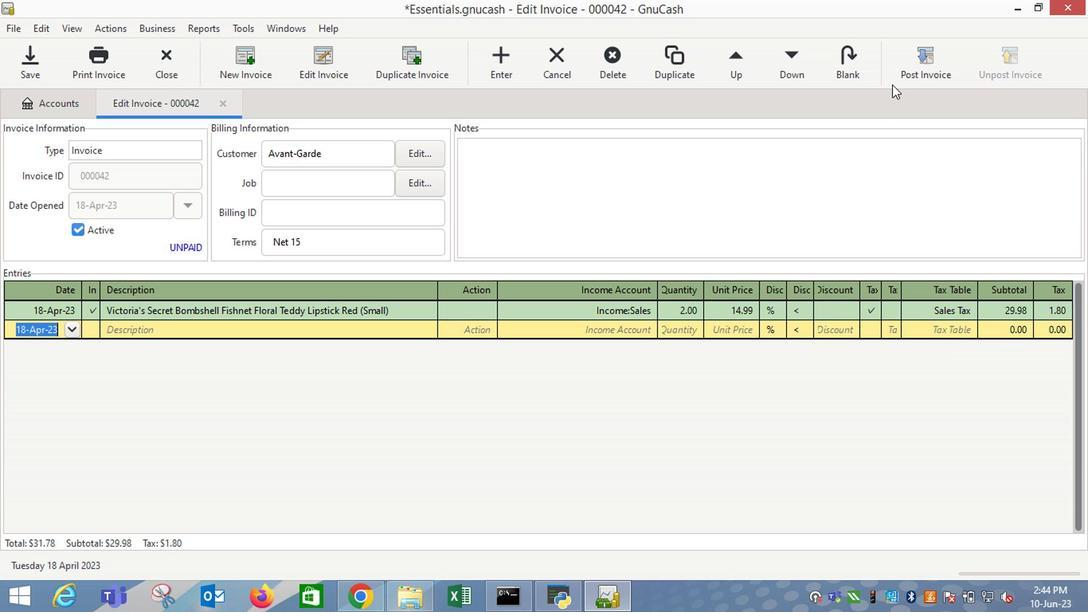 
Action: Mouse pressed left at (904, 74)
Screenshot: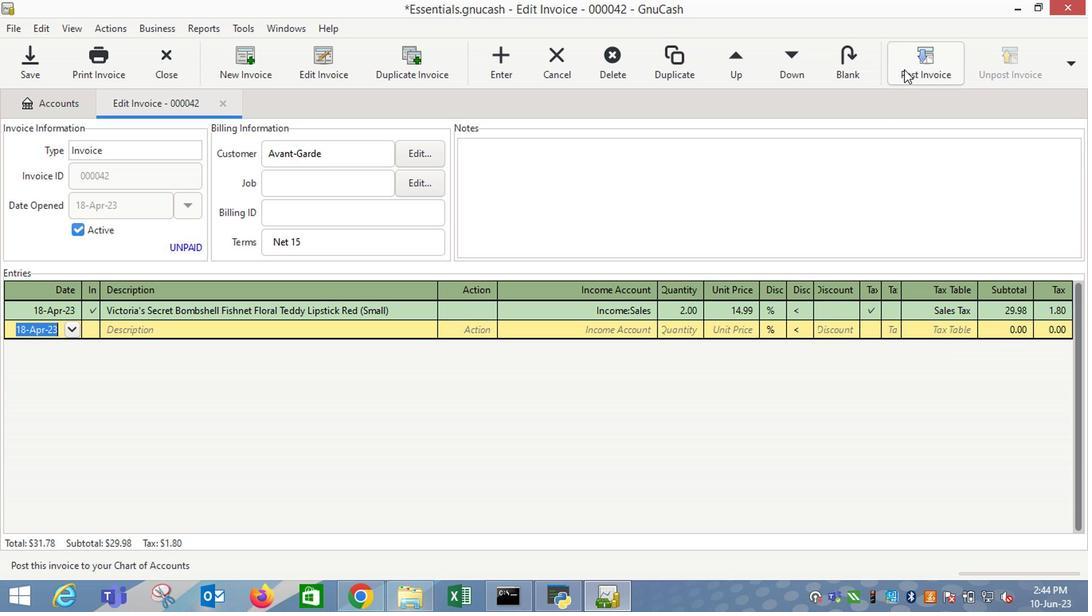 
Action: Mouse moved to (676, 268)
Screenshot: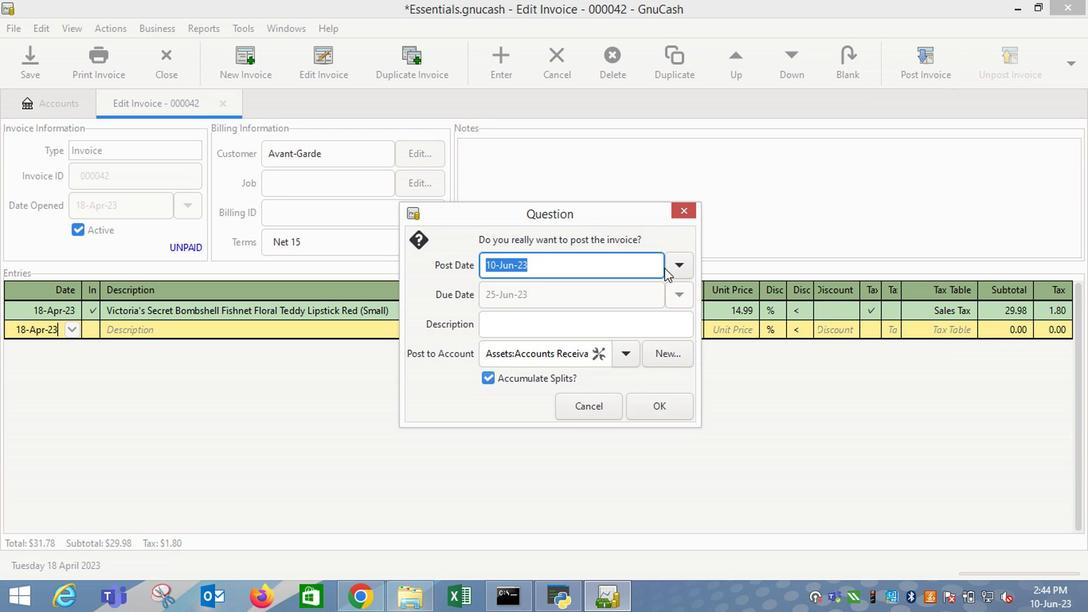 
Action: Mouse pressed left at (676, 268)
Screenshot: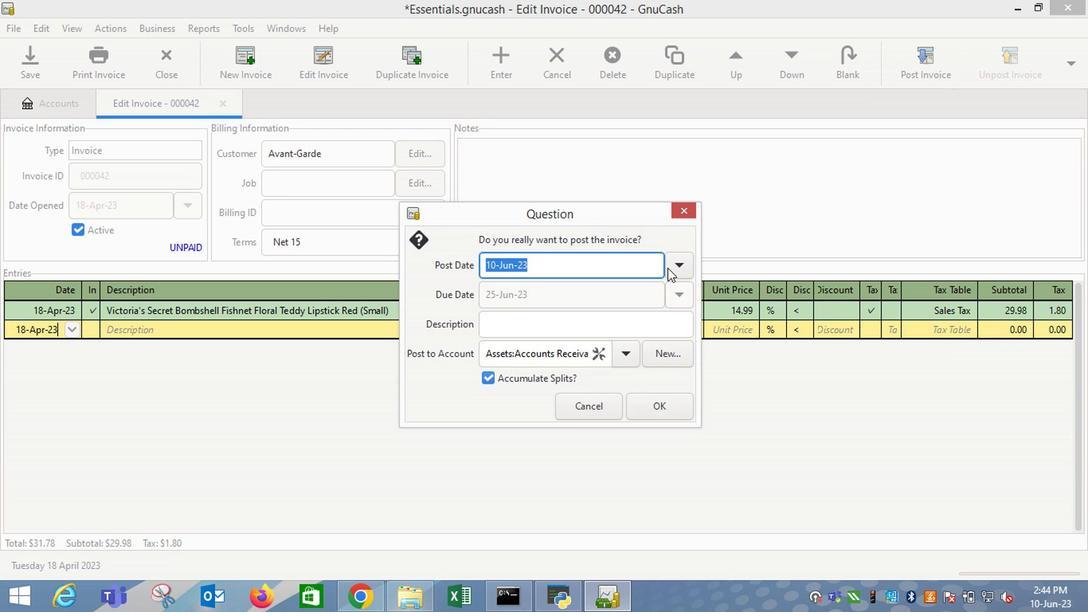 
Action: Mouse moved to (559, 293)
Screenshot: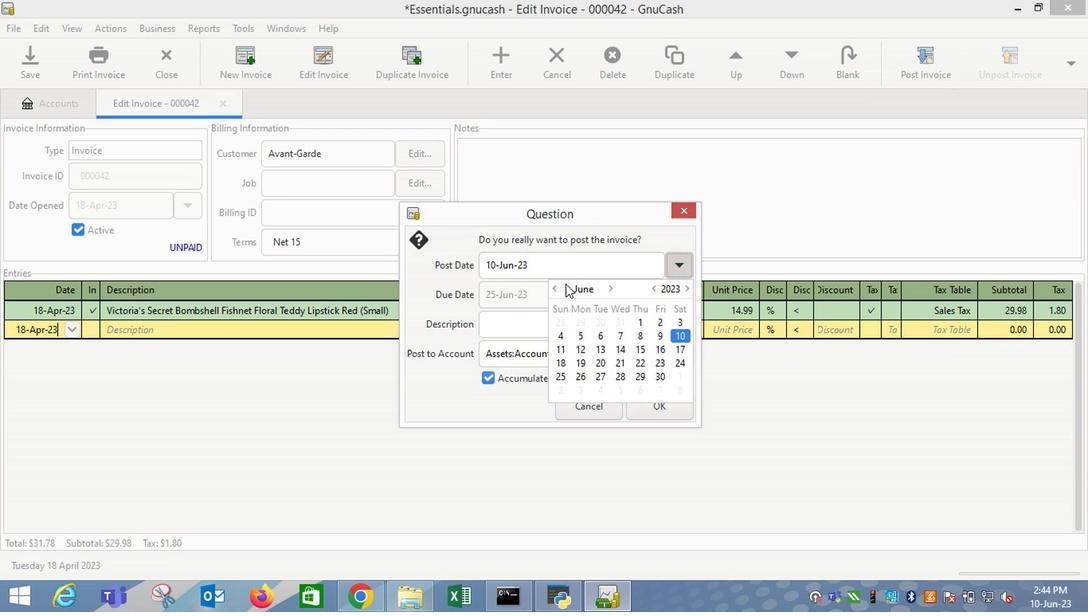 
Action: Mouse pressed left at (559, 293)
Screenshot: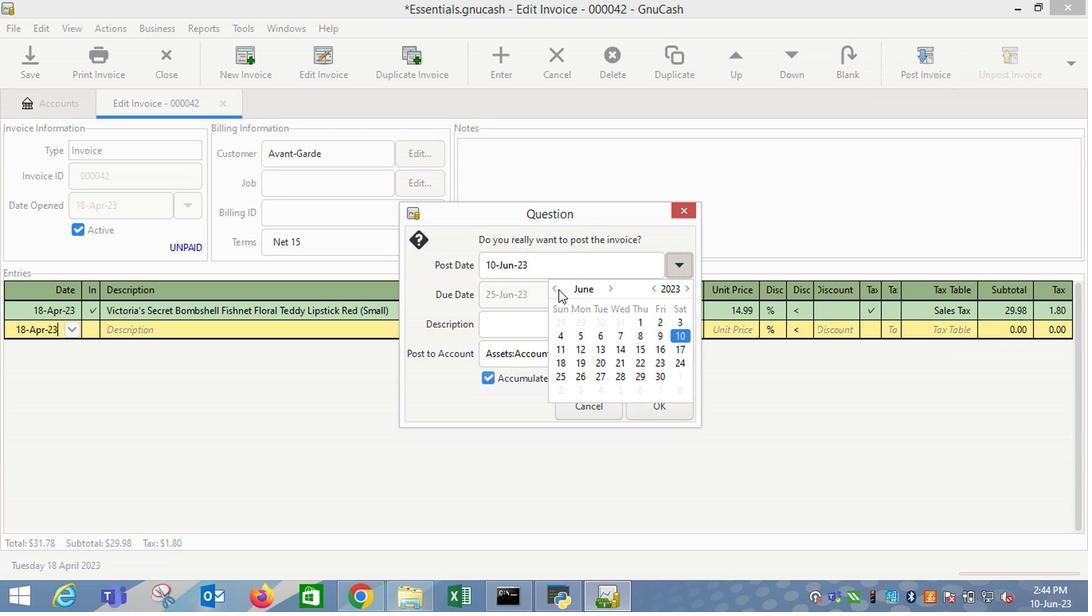
Action: Mouse moved to (680, 266)
Screenshot: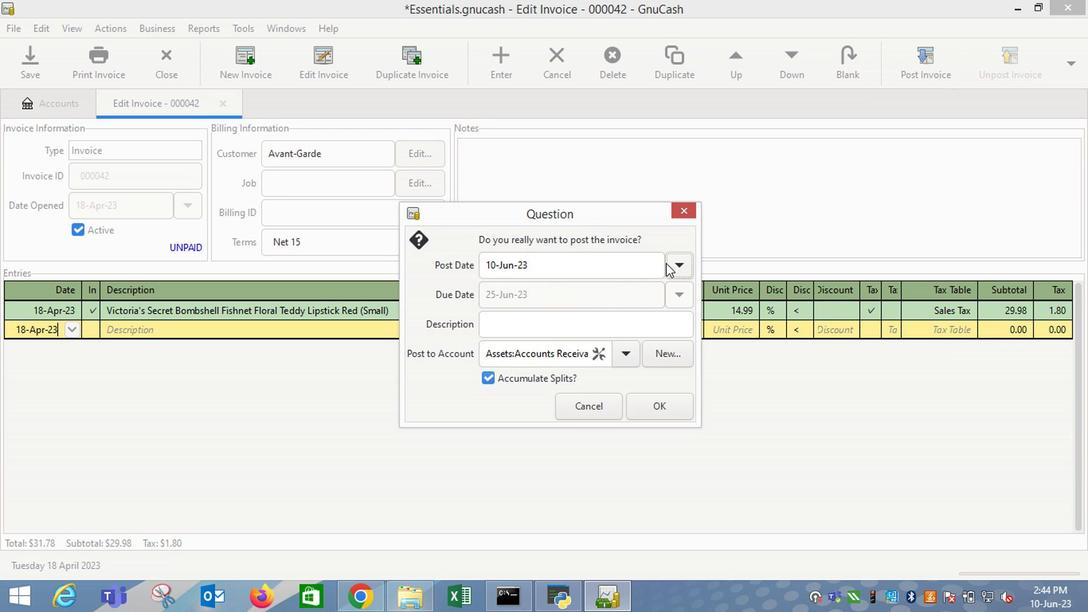
Action: Mouse pressed left at (680, 266)
Screenshot: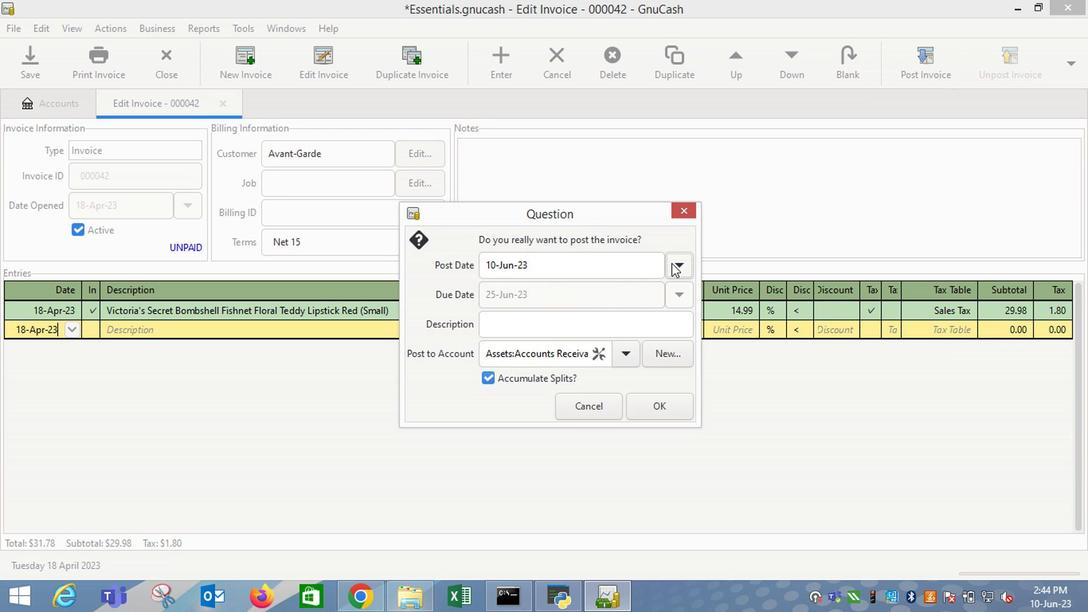 
Action: Mouse moved to (554, 289)
Screenshot: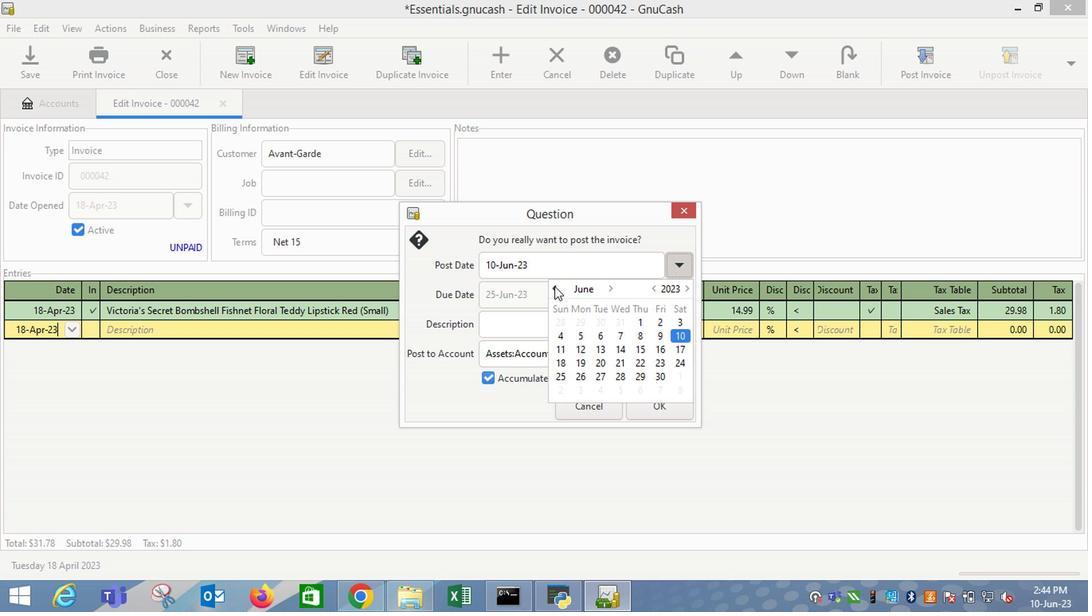 
Action: Mouse pressed left at (554, 289)
Screenshot: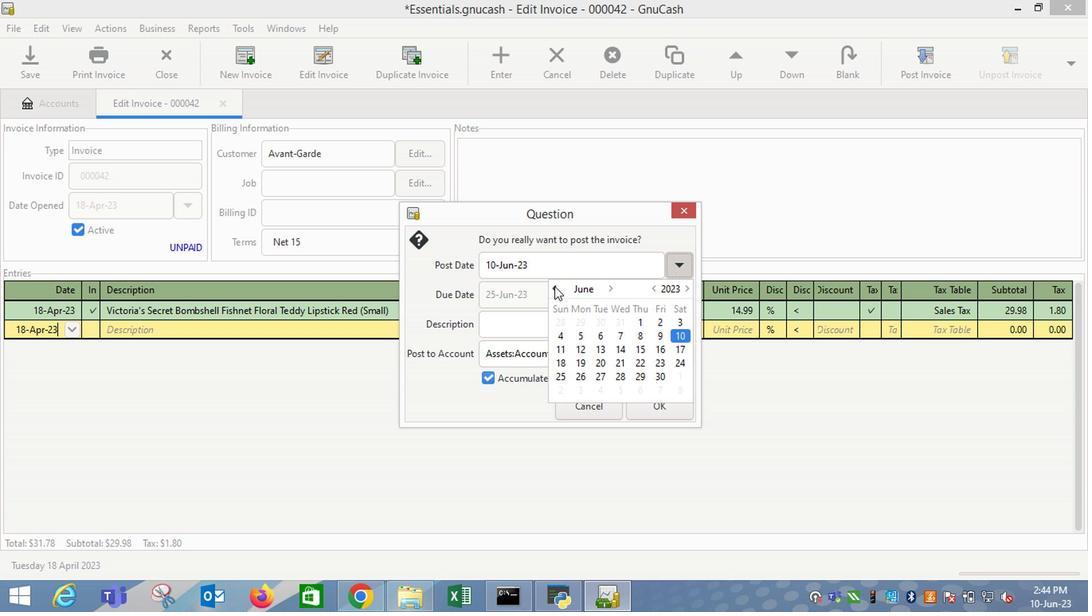 
Action: Mouse pressed left at (554, 289)
Screenshot: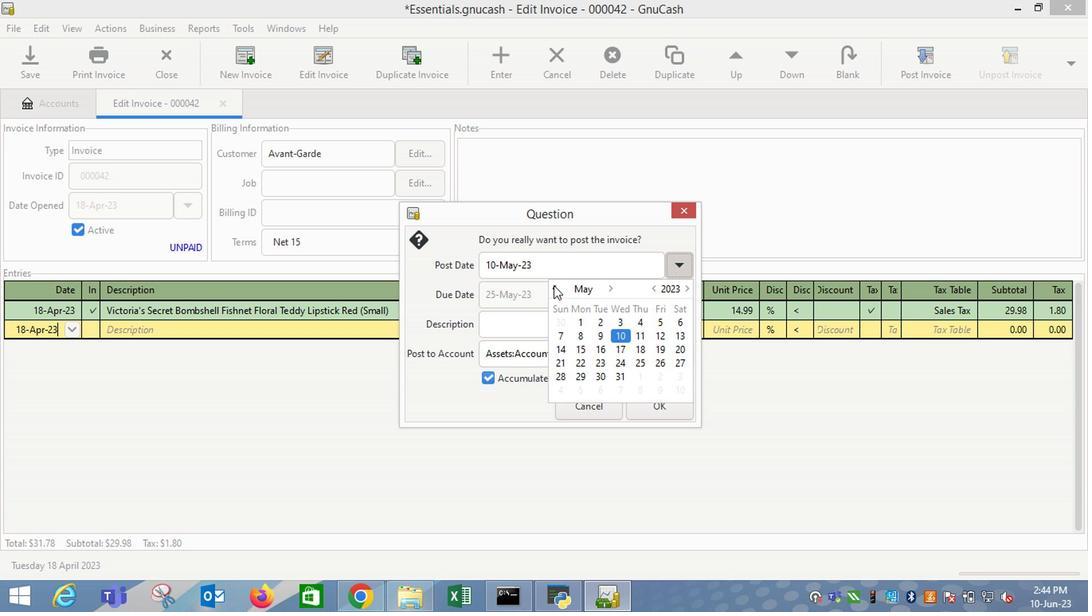 
Action: Mouse moved to (600, 366)
Screenshot: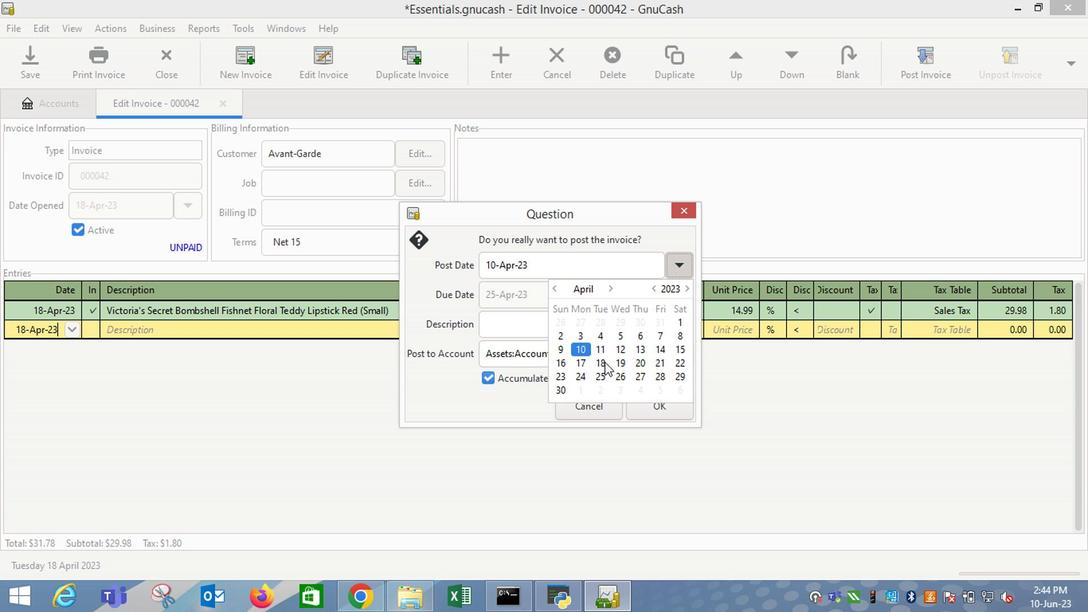 
Action: Mouse pressed left at (600, 366)
Screenshot: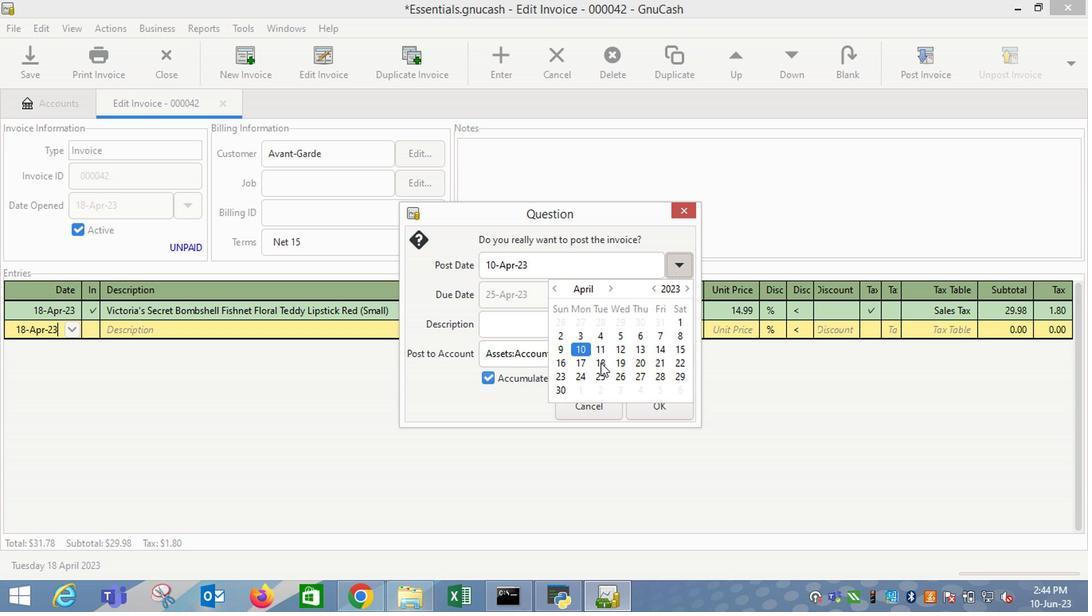
Action: Mouse moved to (488, 325)
Screenshot: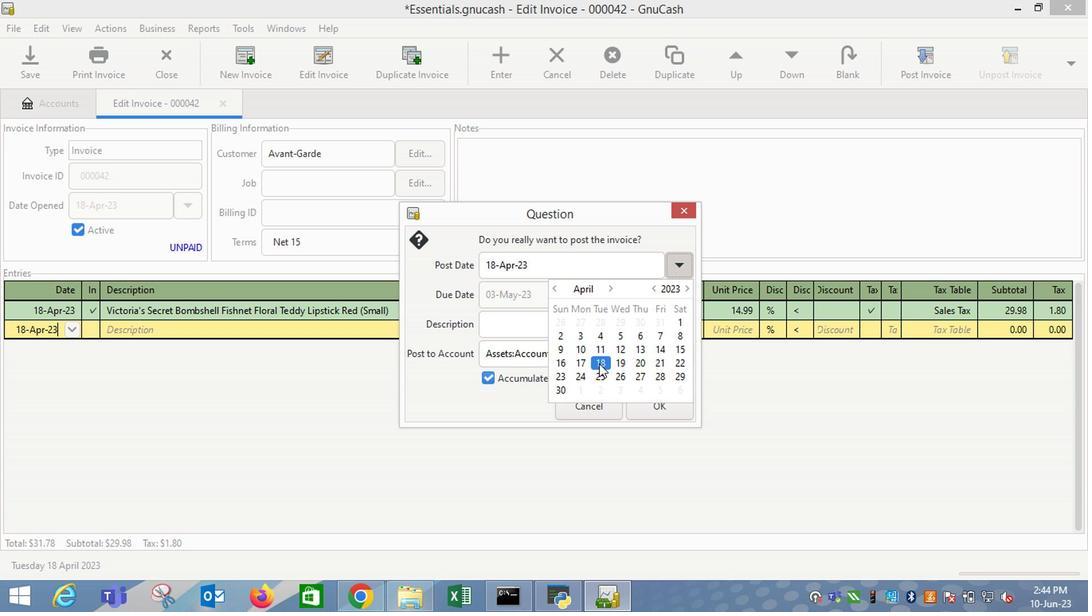 
Action: Mouse pressed left at (488, 325)
Screenshot: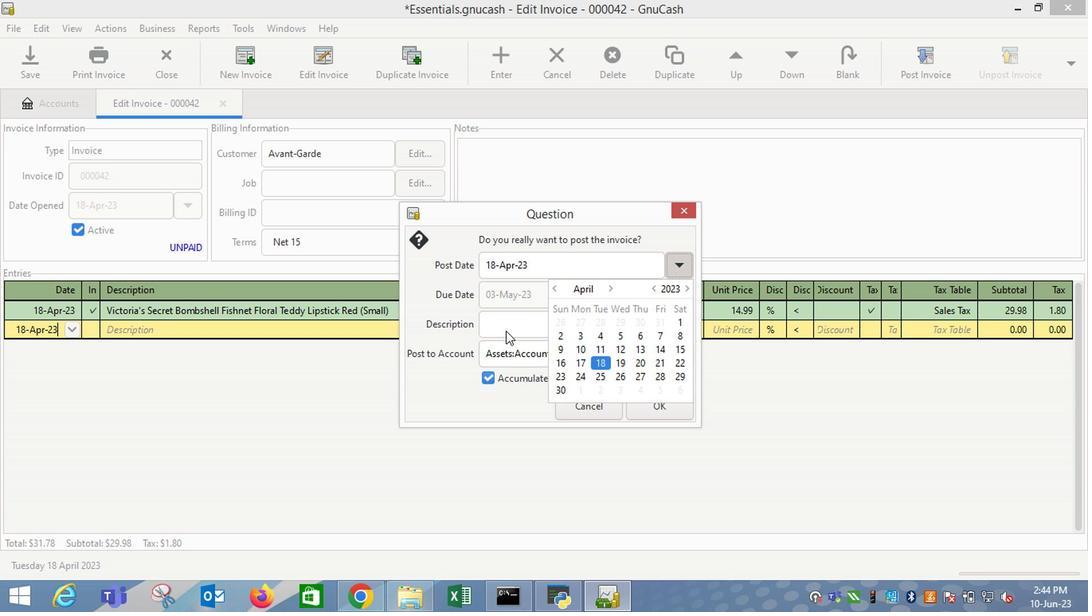 
Action: Mouse moved to (652, 408)
Screenshot: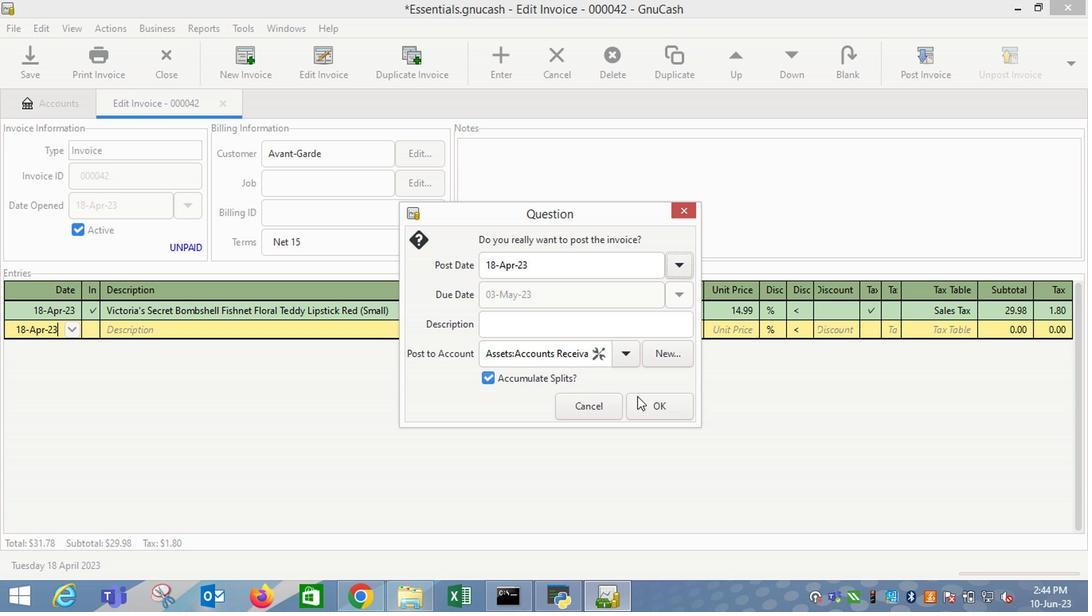 
Action: Mouse pressed left at (652, 408)
Screenshot: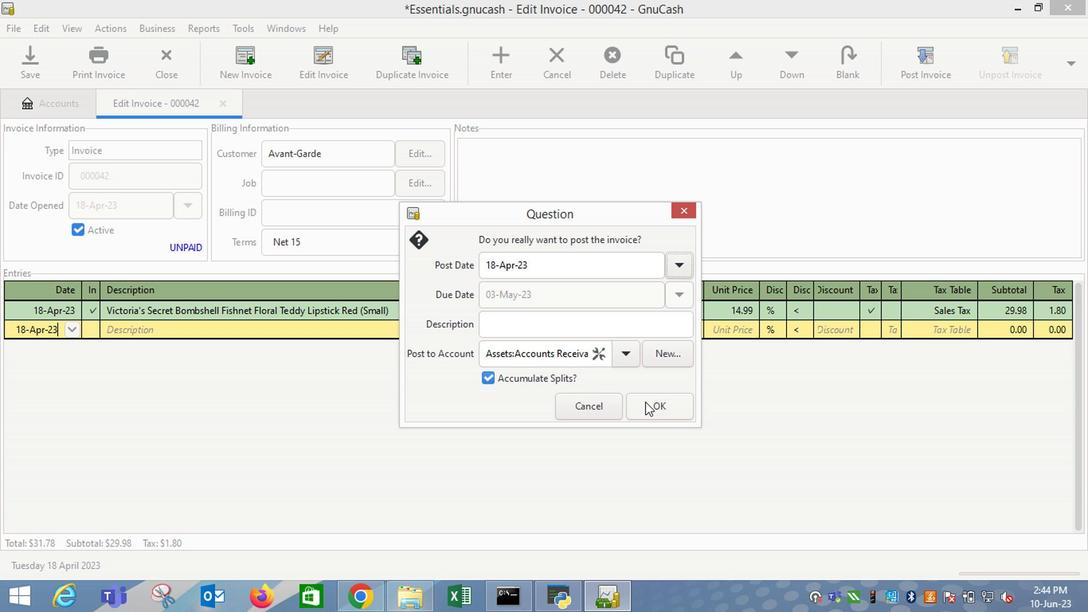 
Action: Mouse moved to (1024, 61)
Screenshot: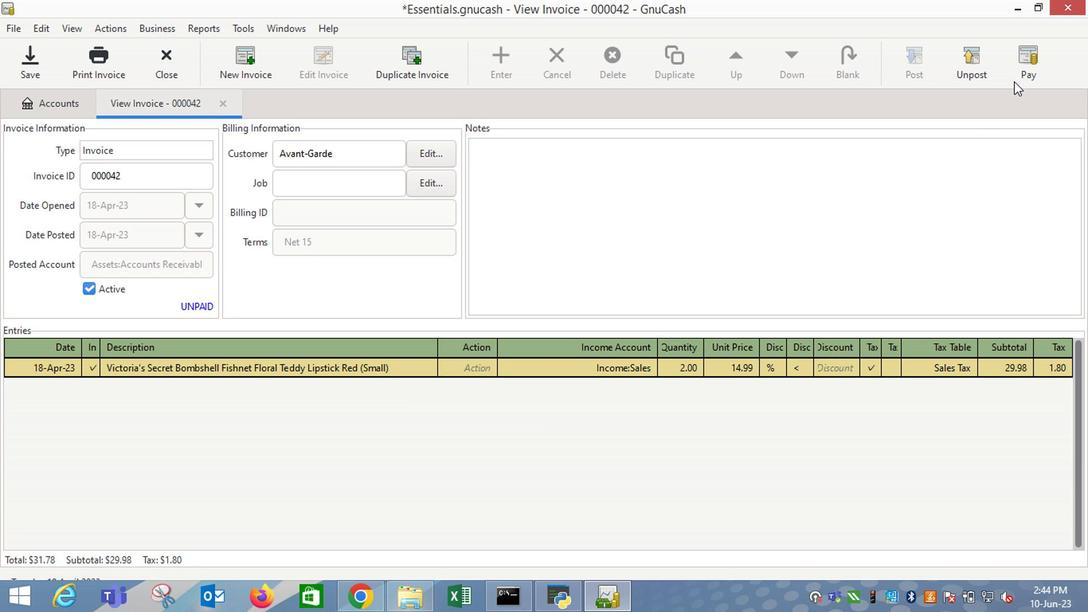 
Action: Mouse pressed left at (1024, 61)
Screenshot: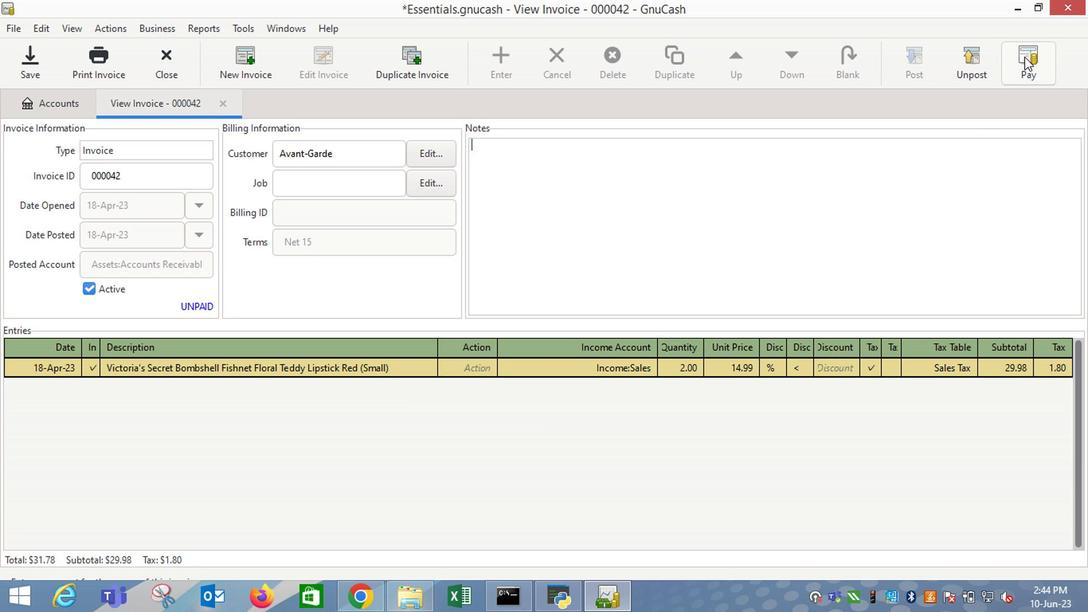 
Action: Mouse moved to (486, 317)
Screenshot: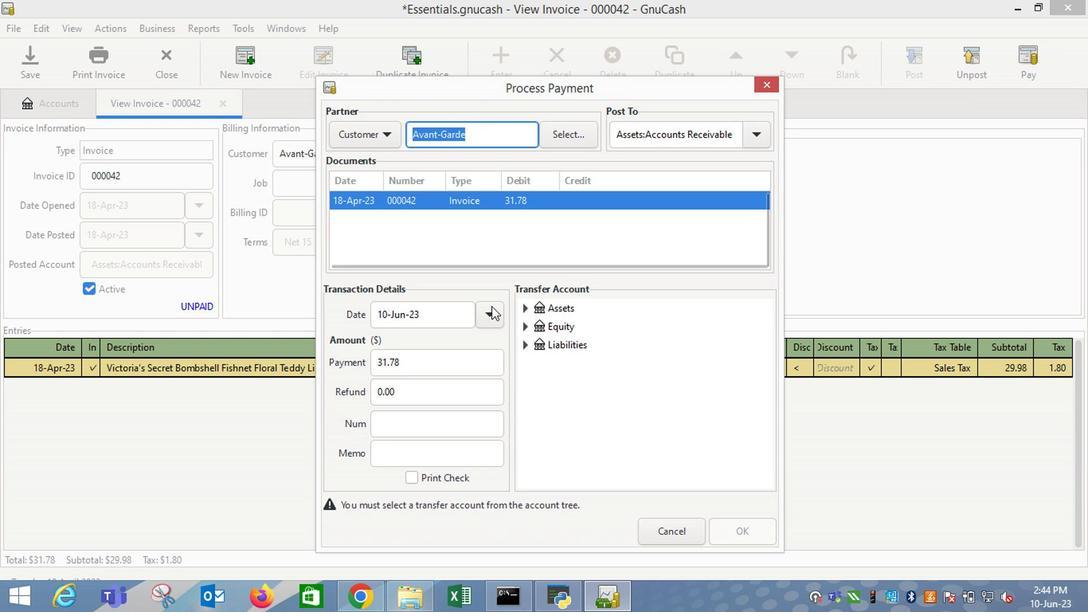 
Action: Mouse pressed left at (486, 317)
Screenshot: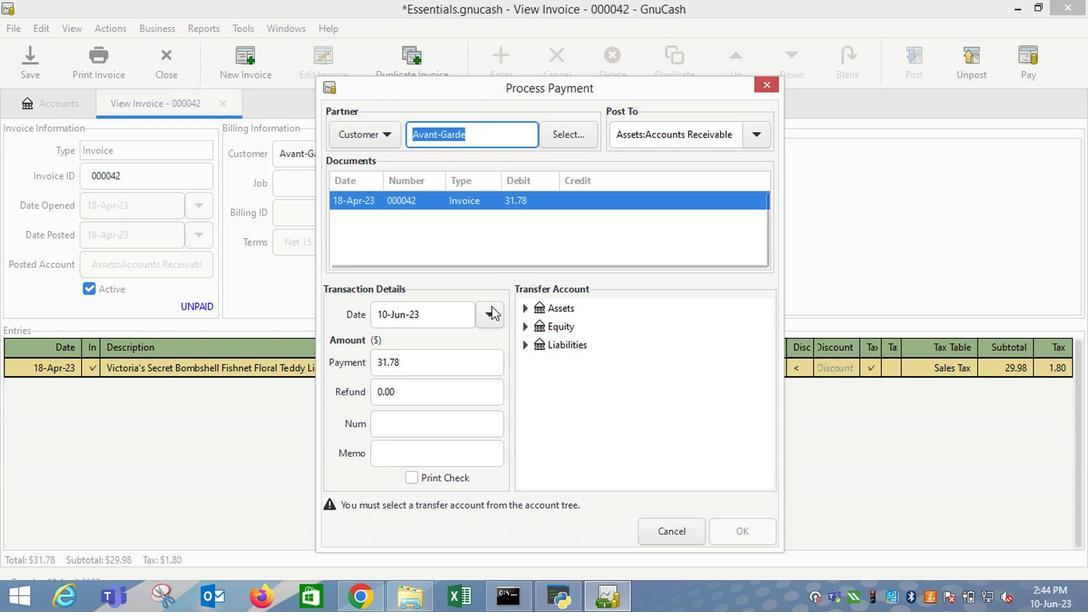 
Action: Mouse moved to (365, 345)
Screenshot: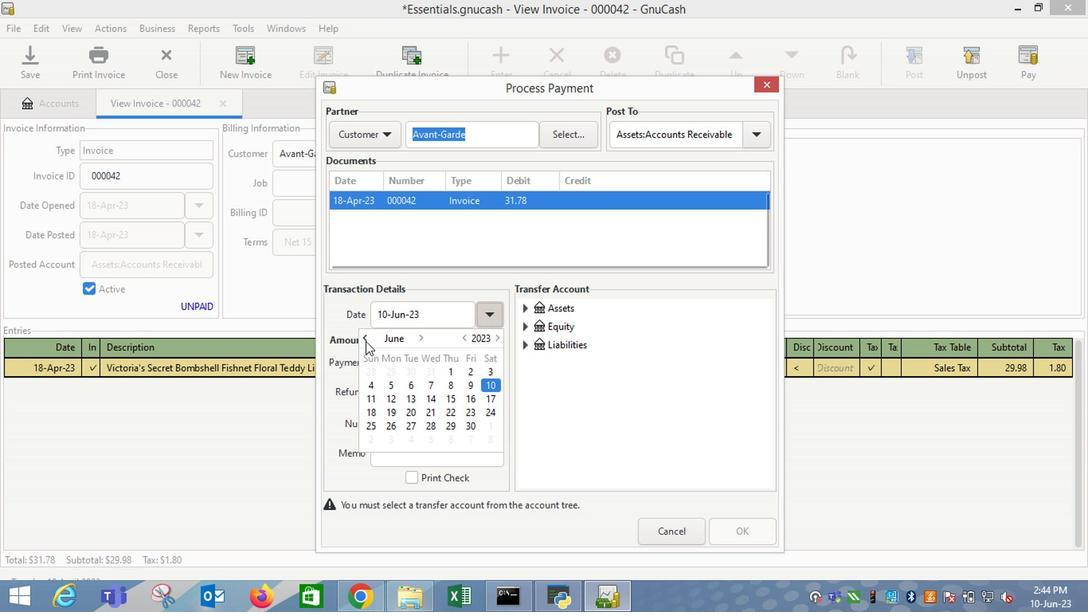 
Action: Mouse pressed left at (365, 345)
Screenshot: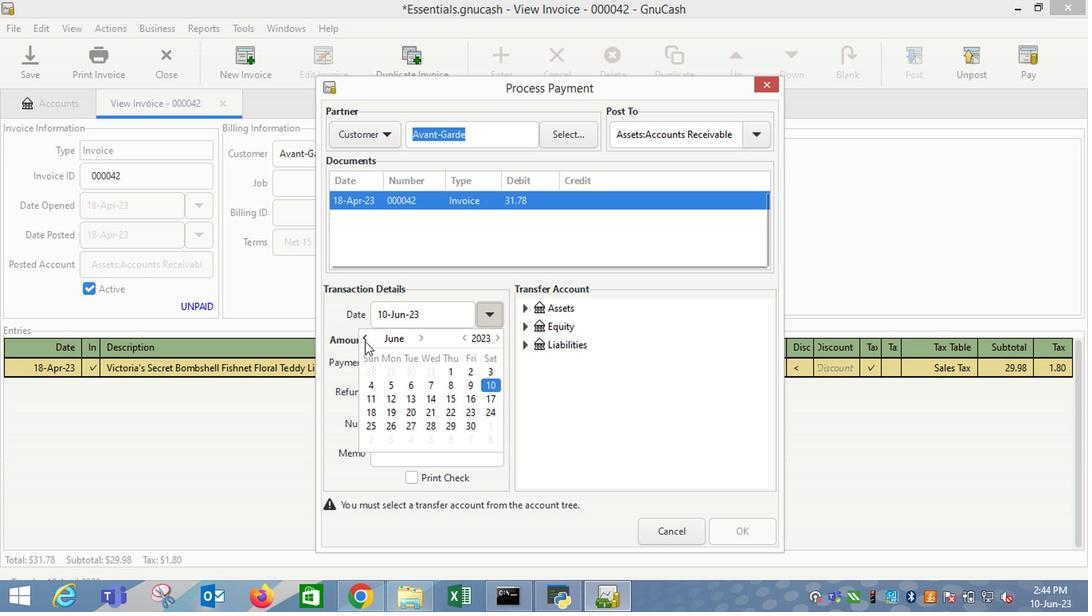 
Action: Mouse moved to (410, 374)
Screenshot: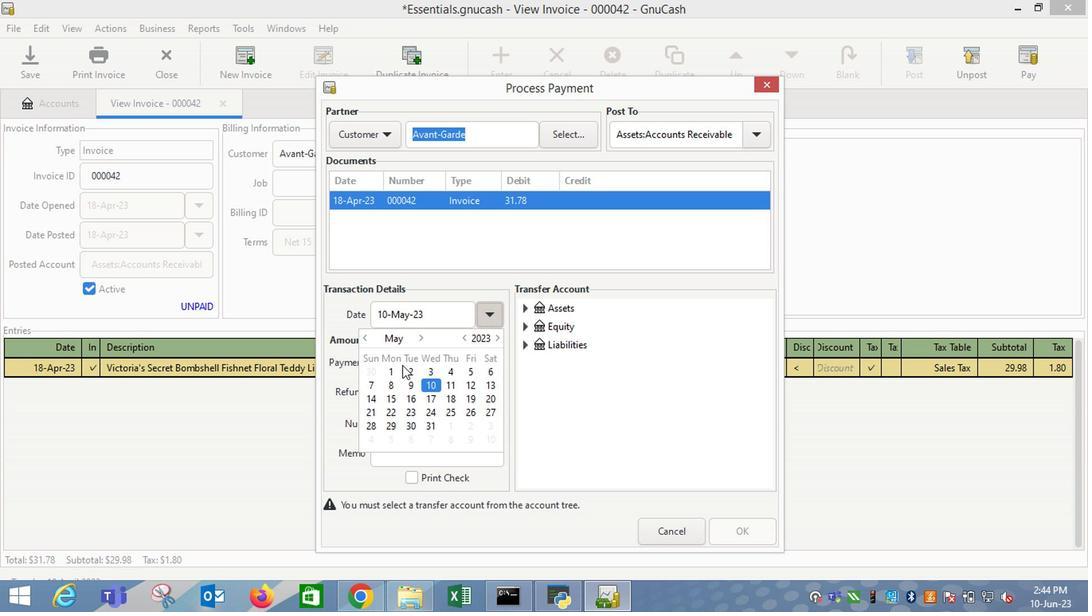 
Action: Mouse pressed left at (410, 374)
Screenshot: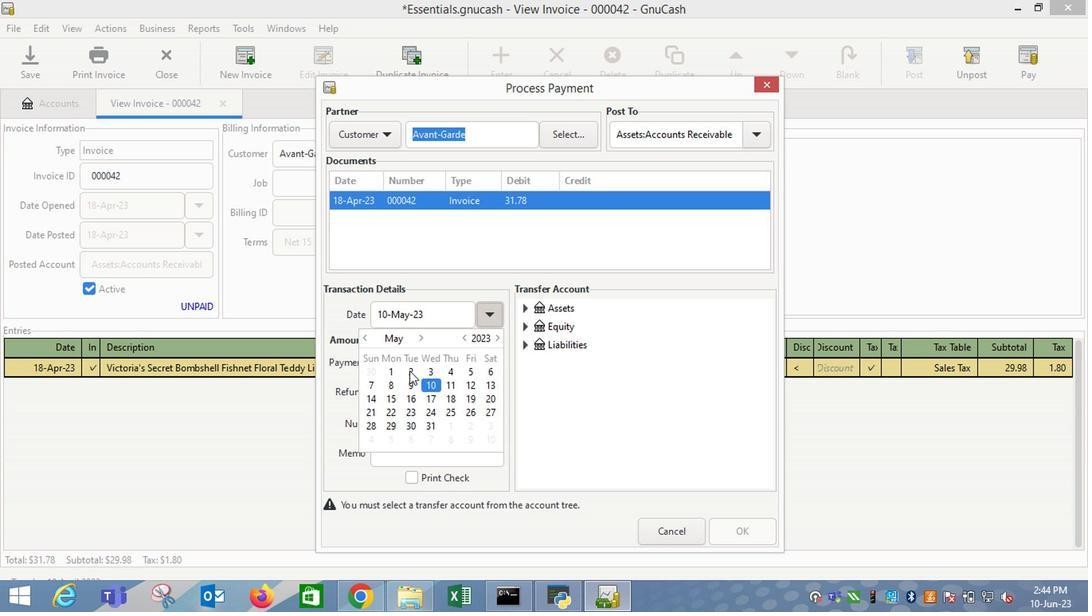 
Action: Mouse moved to (540, 374)
Screenshot: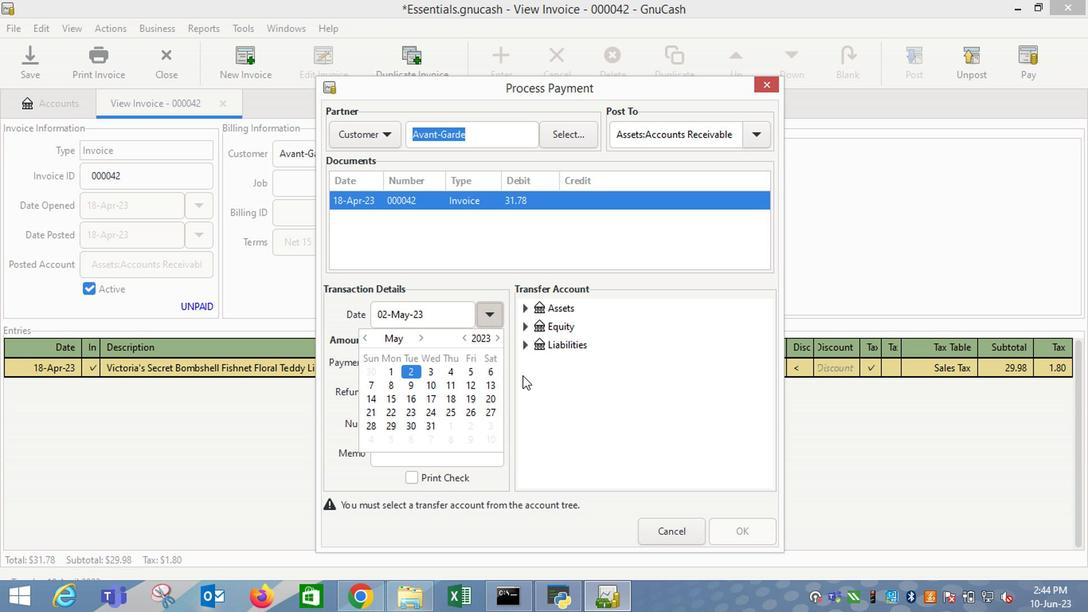 
Action: Mouse pressed left at (540, 374)
Screenshot: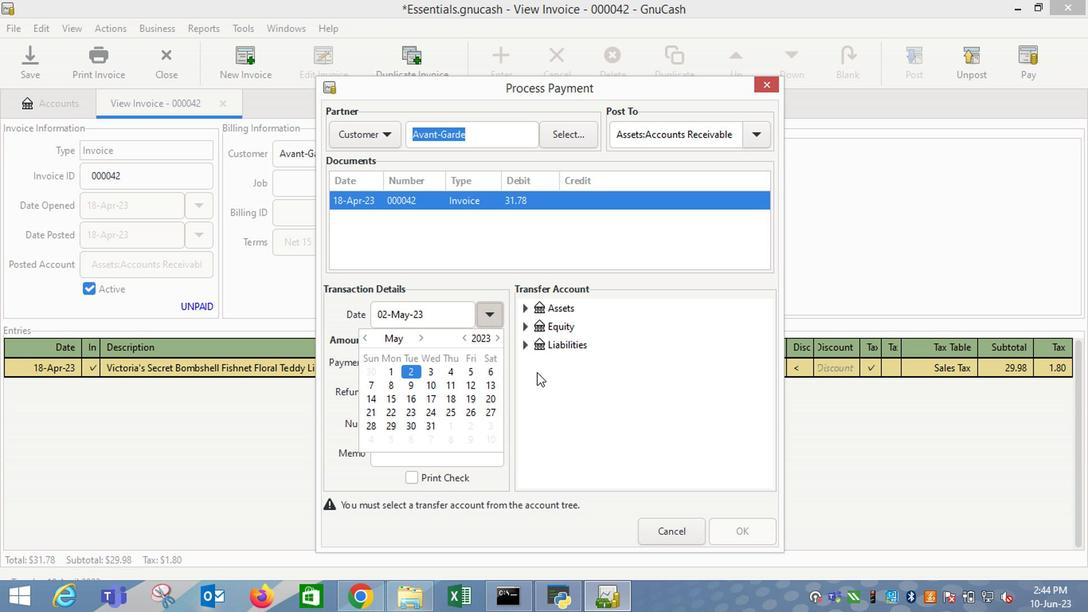 
Action: Mouse moved to (522, 308)
Screenshot: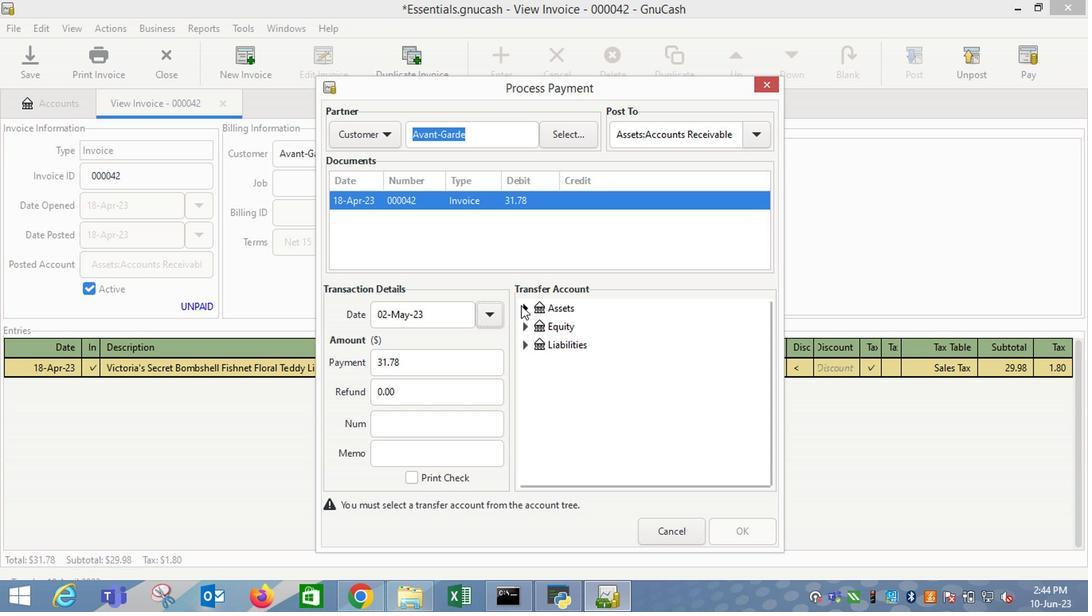 
Action: Mouse pressed left at (522, 308)
Screenshot: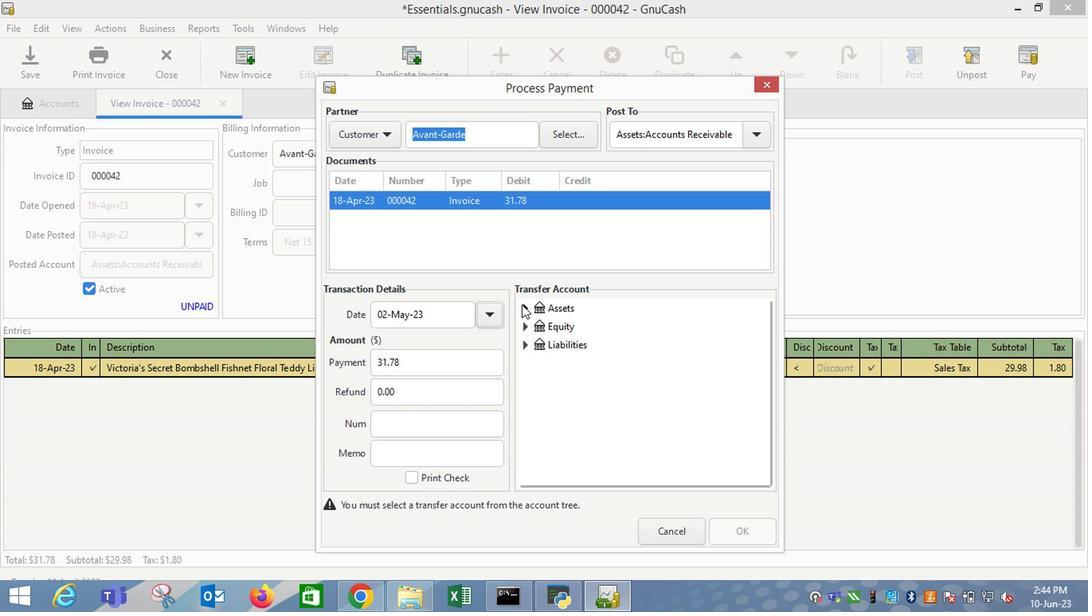 
Action: Mouse moved to (540, 330)
Screenshot: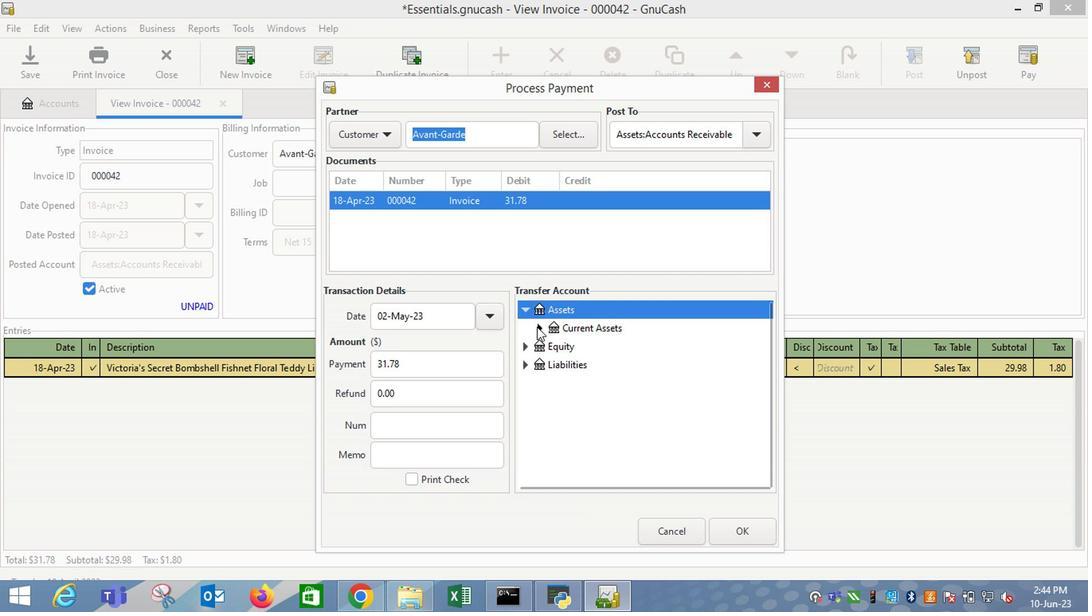 
Action: Mouse pressed left at (540, 330)
Screenshot: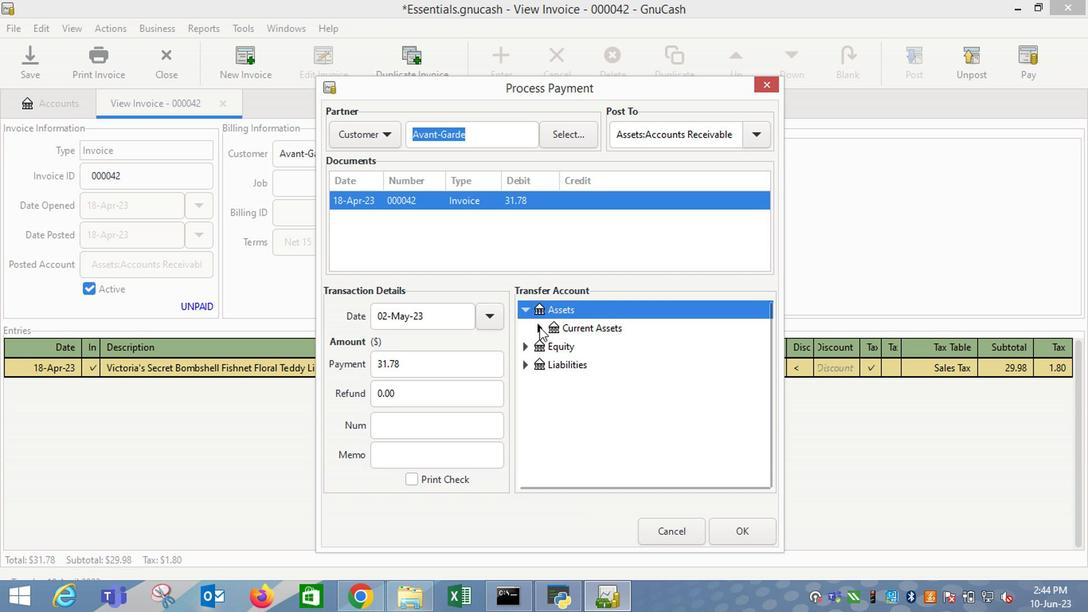 
Action: Mouse moved to (574, 351)
Screenshot: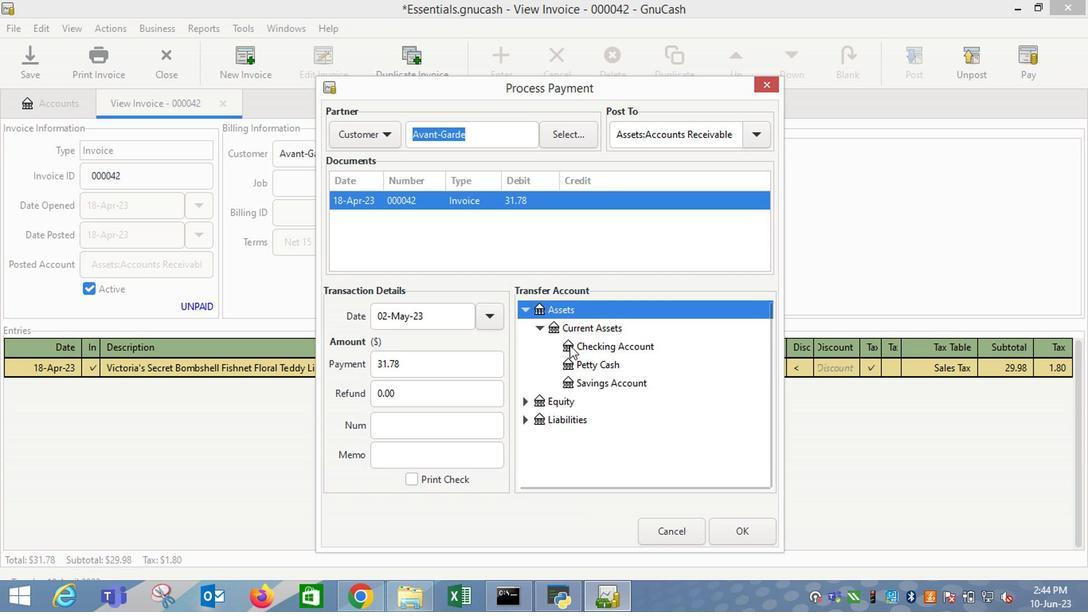
Action: Mouse pressed left at (574, 351)
Screenshot: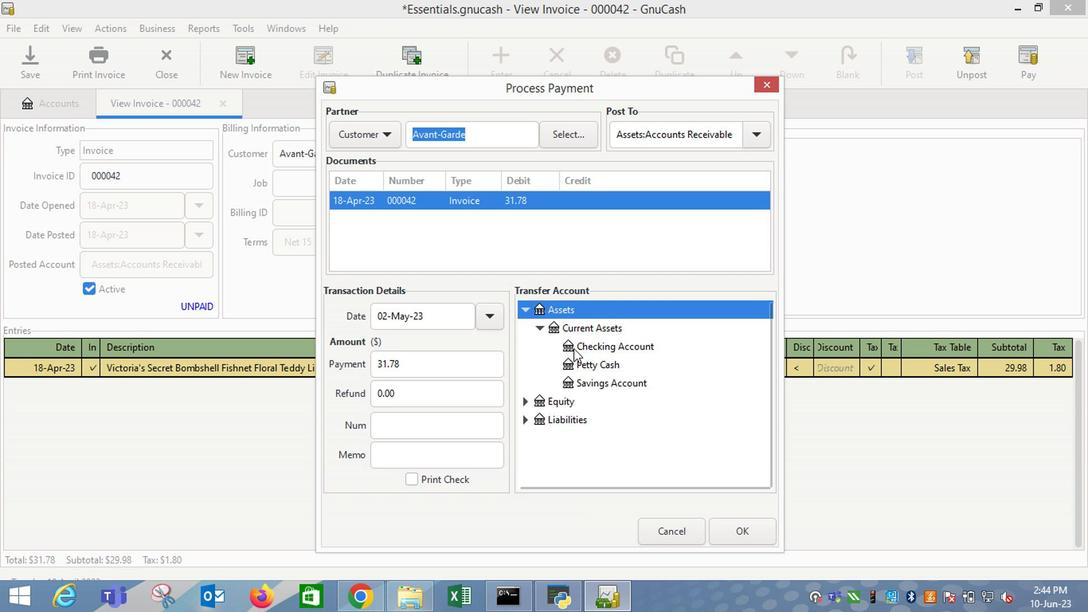 
Action: Mouse moved to (729, 529)
Screenshot: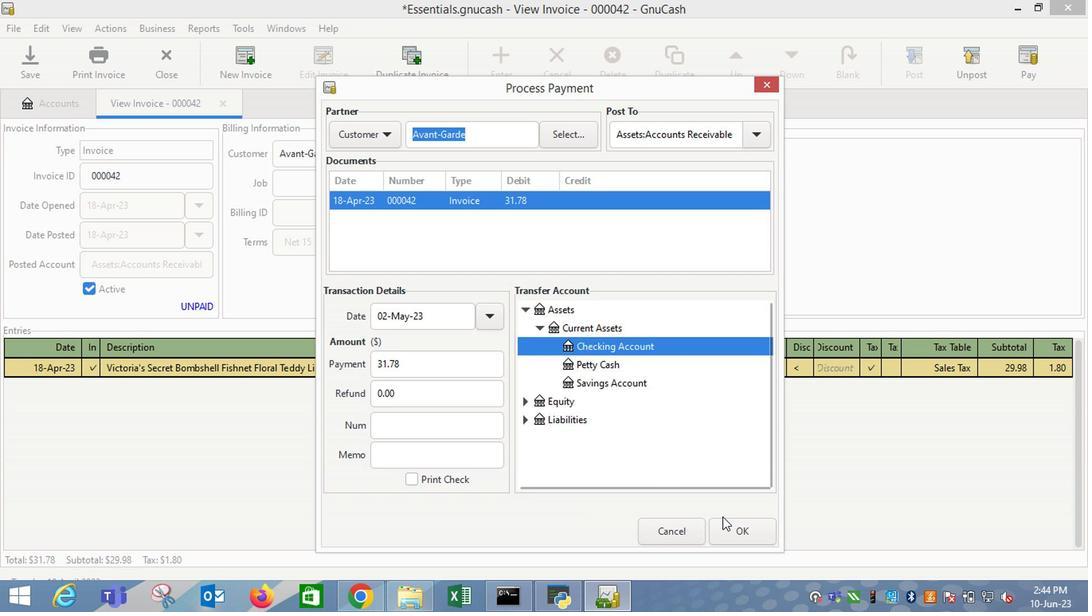 
Action: Mouse pressed left at (729, 529)
Screenshot: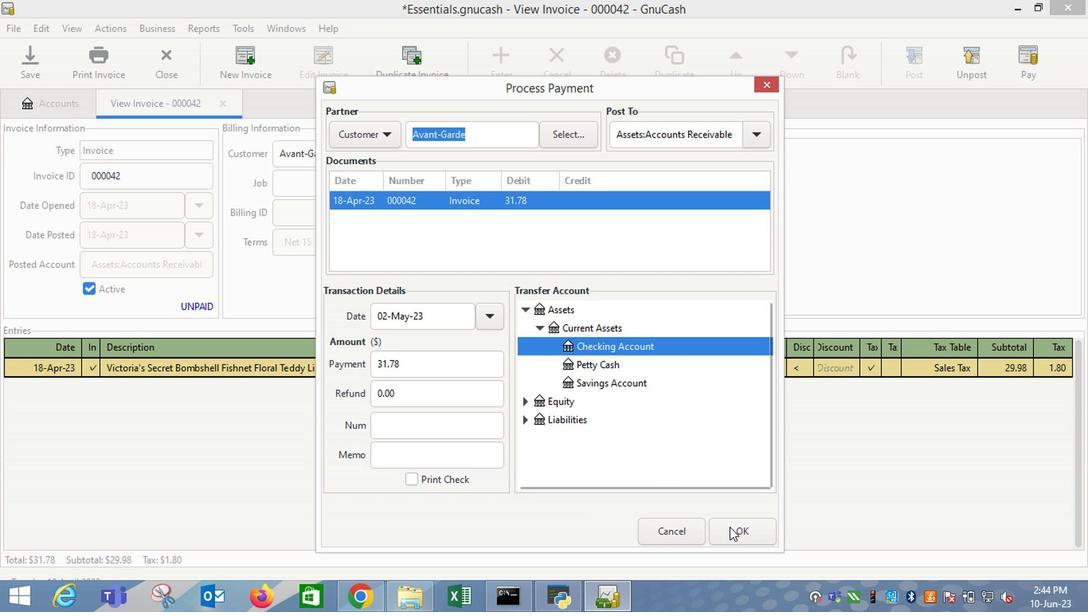 
Action: Mouse moved to (105, 64)
Screenshot: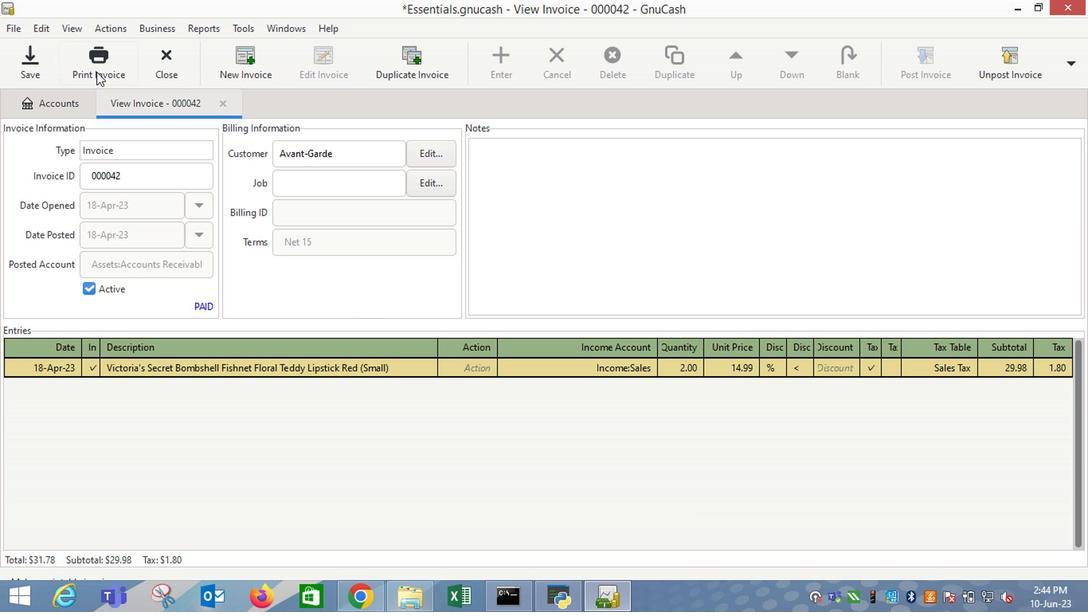 
Action: Mouse pressed left at (105, 64)
Screenshot: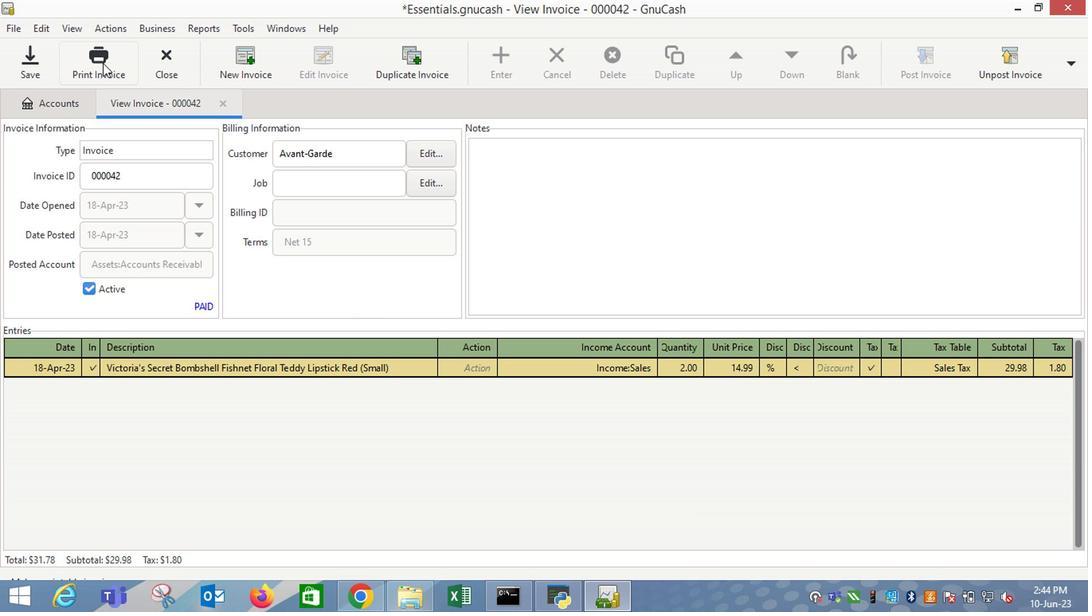 
Action: Mouse moved to (396, 431)
Screenshot: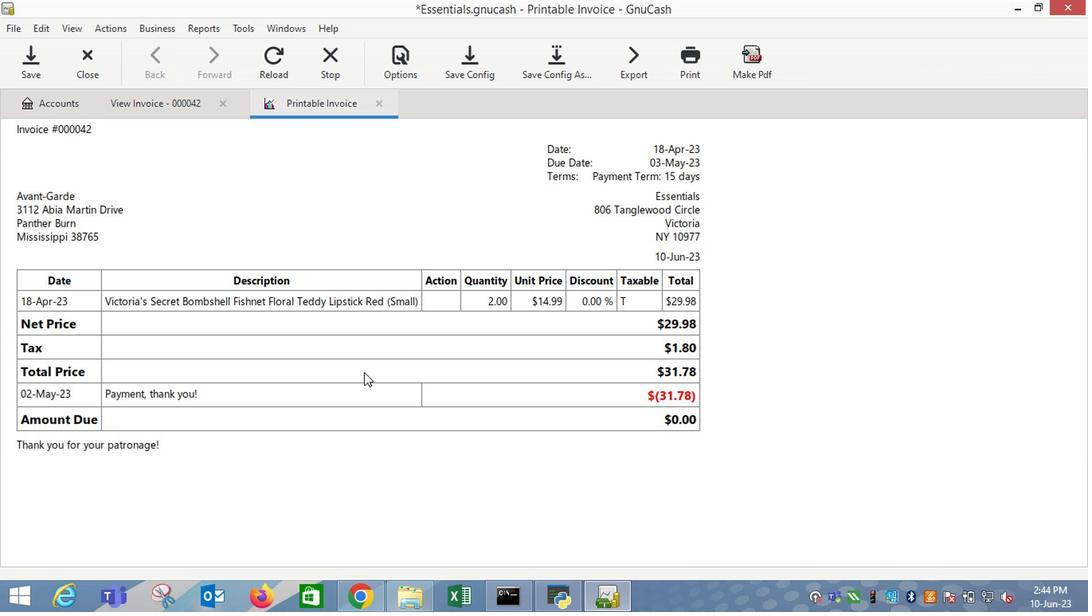 
